 Task: Add a signature Garrett Sanchez containing With appreciation and warm wishes, Garrett Sanchez to email address softage.10@softage.net and add a folder Market expansion
Action: Mouse moved to (96, 99)
Screenshot: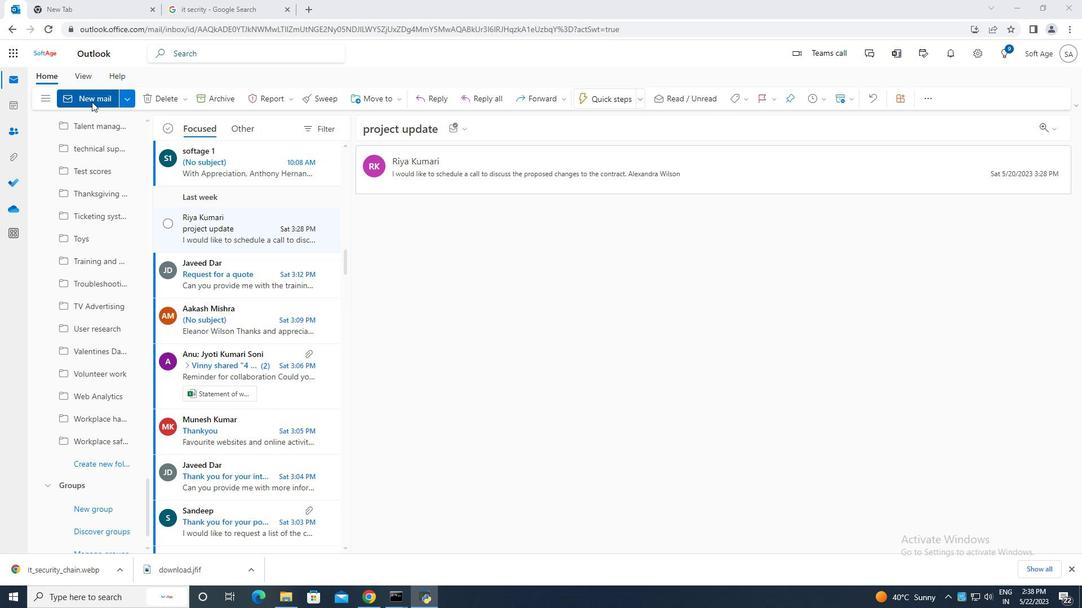 
Action: Mouse pressed left at (96, 99)
Screenshot: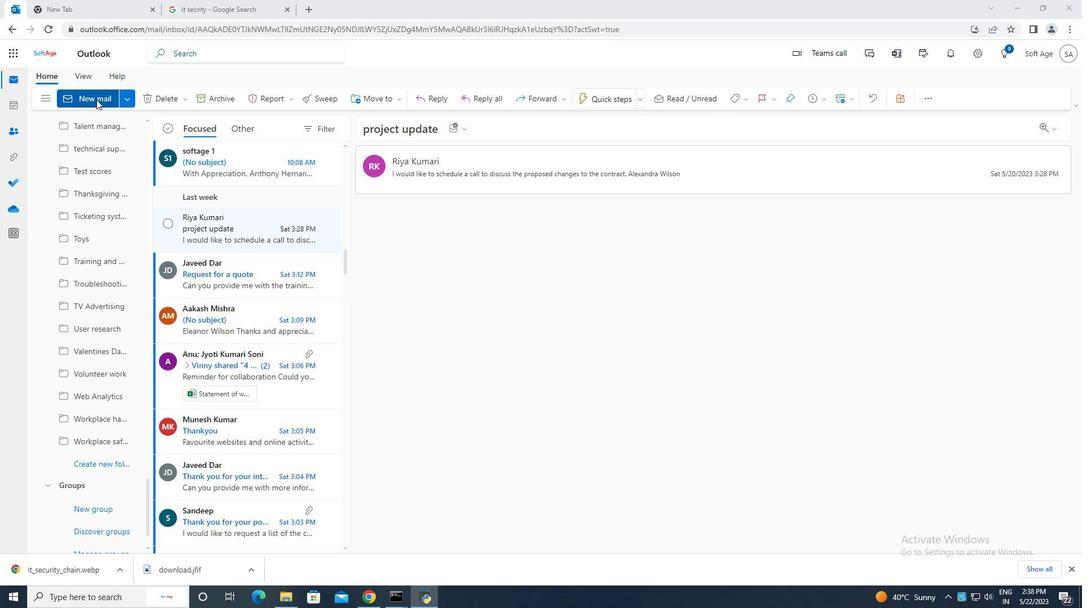 
Action: Mouse moved to (725, 101)
Screenshot: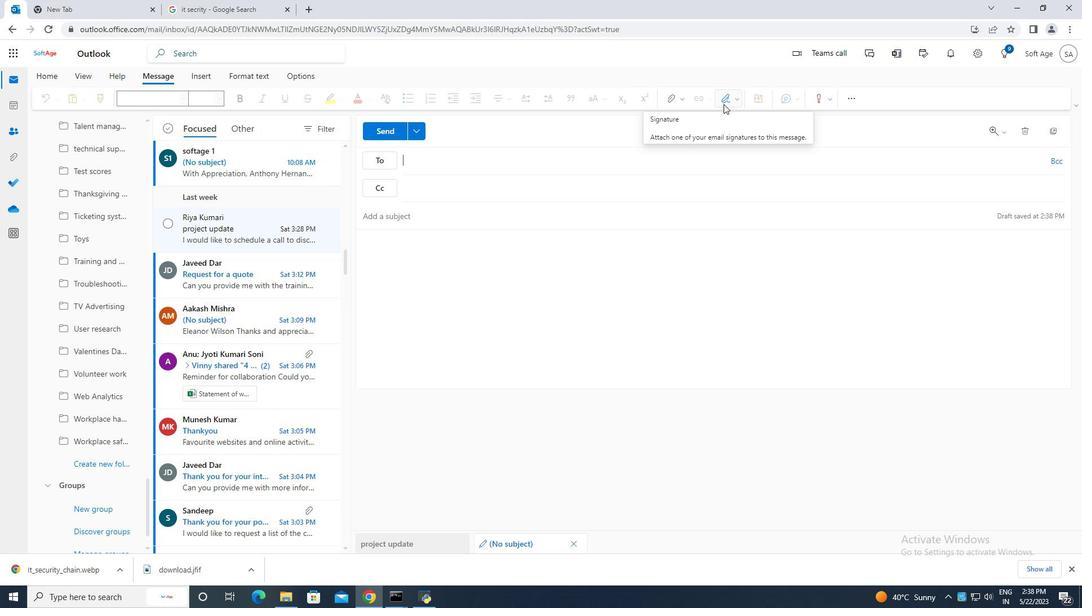 
Action: Mouse pressed left at (725, 101)
Screenshot: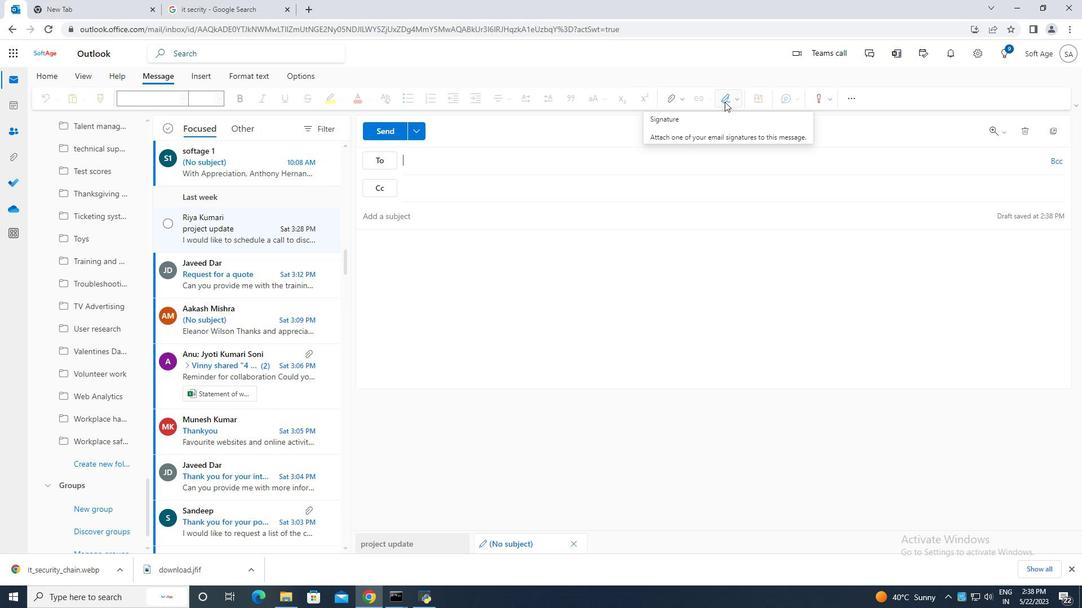 
Action: Mouse moved to (705, 144)
Screenshot: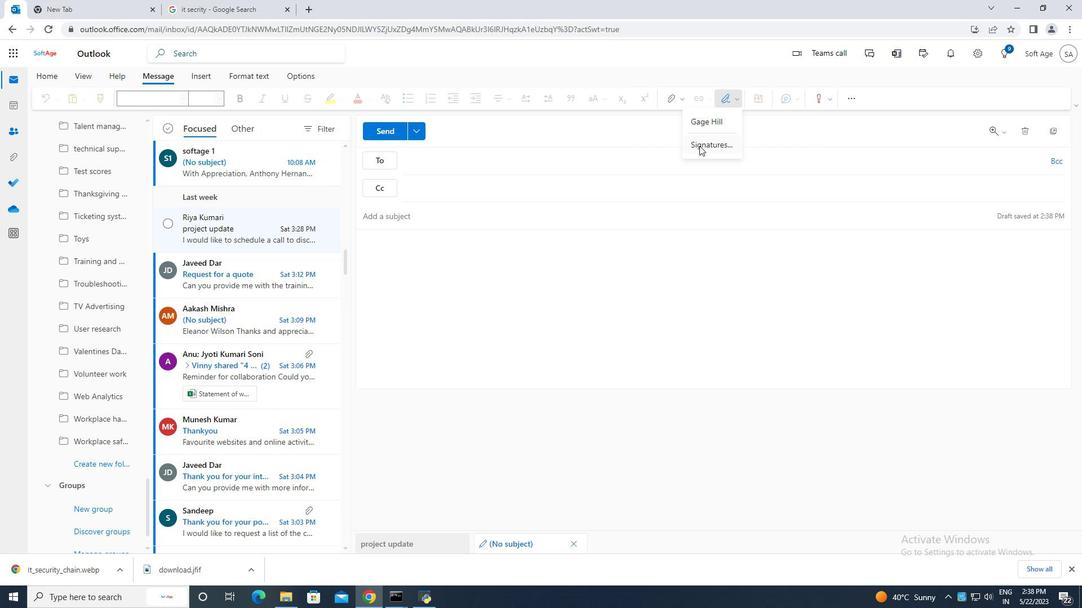 
Action: Mouse pressed left at (705, 144)
Screenshot: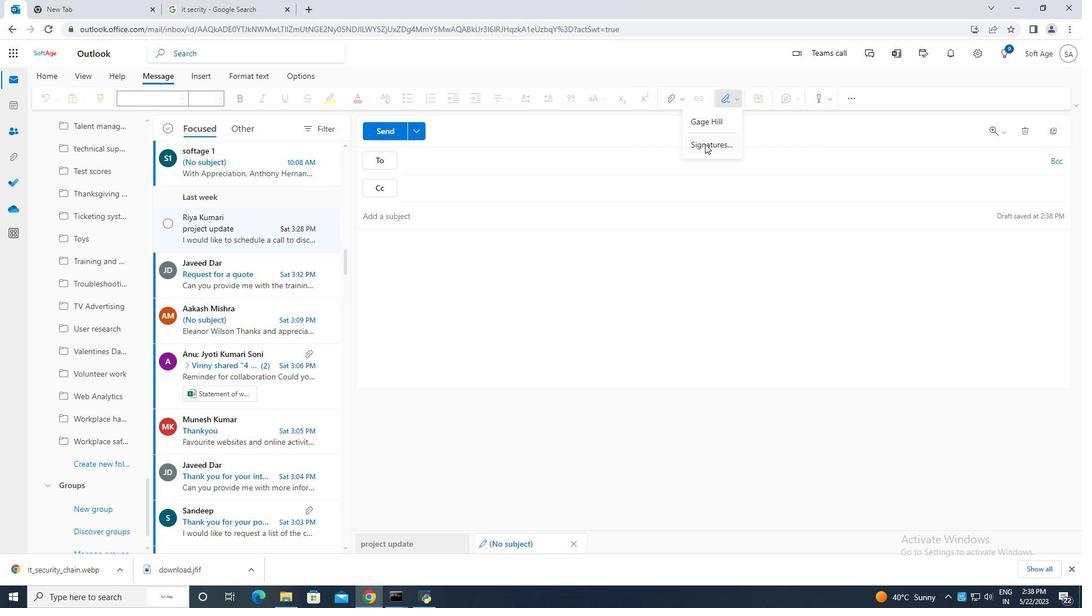 
Action: Mouse moved to (768, 188)
Screenshot: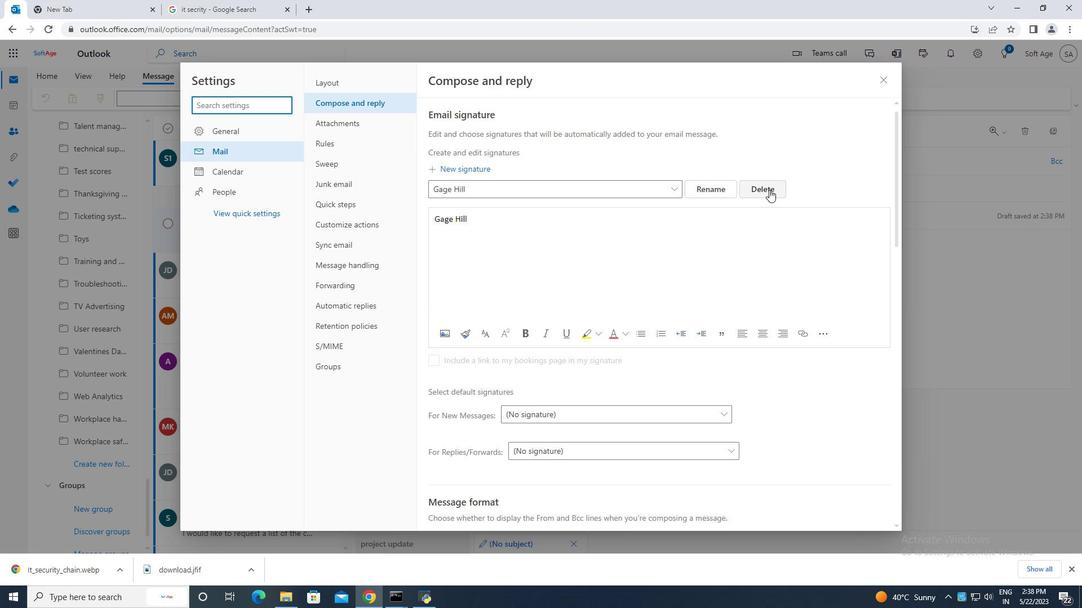 
Action: Mouse pressed left at (768, 188)
Screenshot: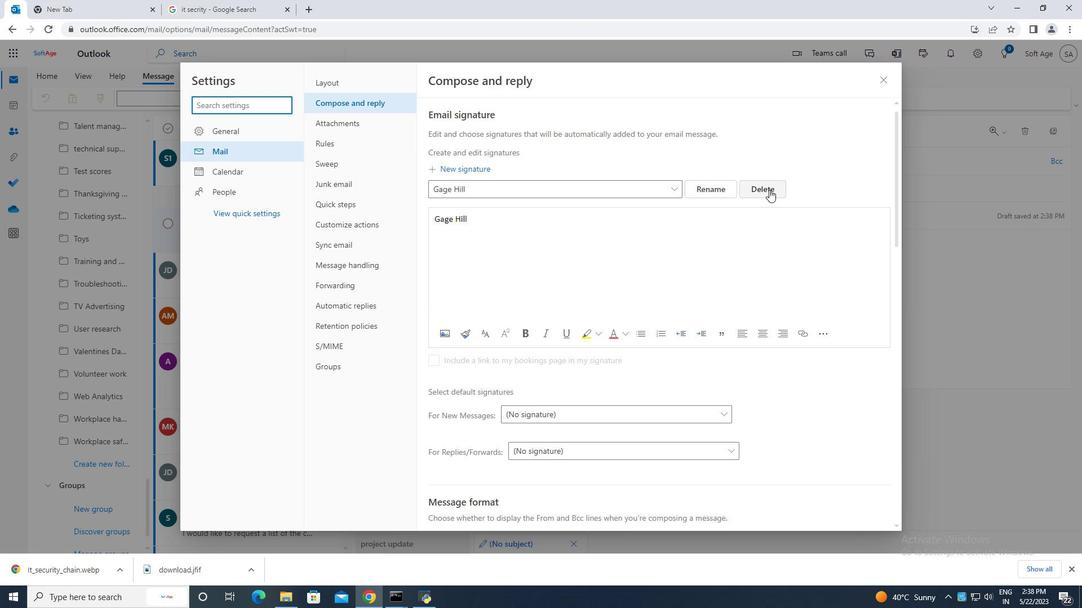 
Action: Mouse moved to (549, 192)
Screenshot: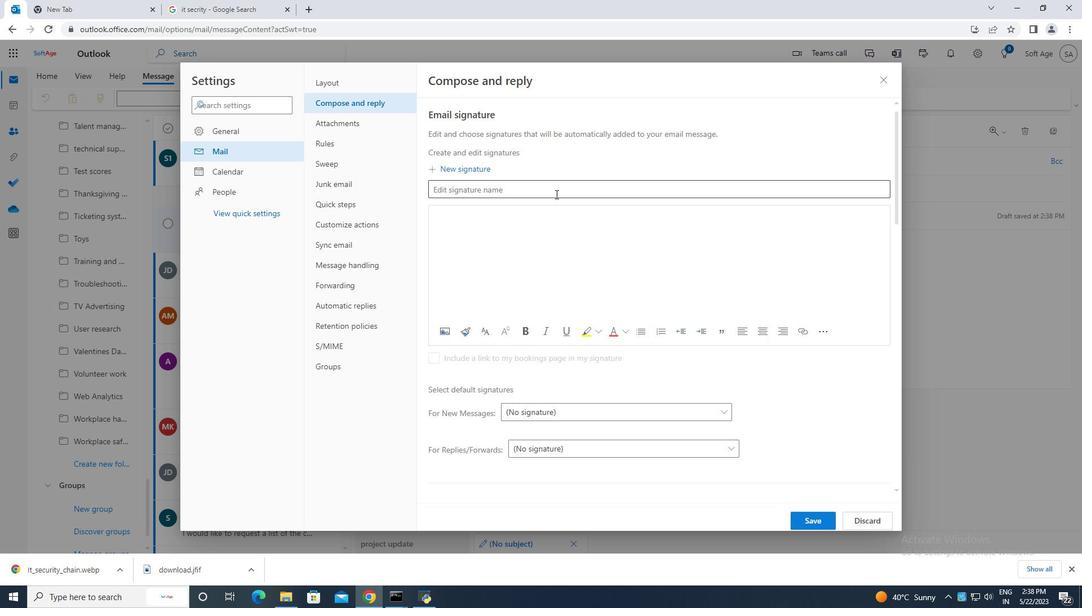 
Action: Mouse pressed left at (549, 192)
Screenshot: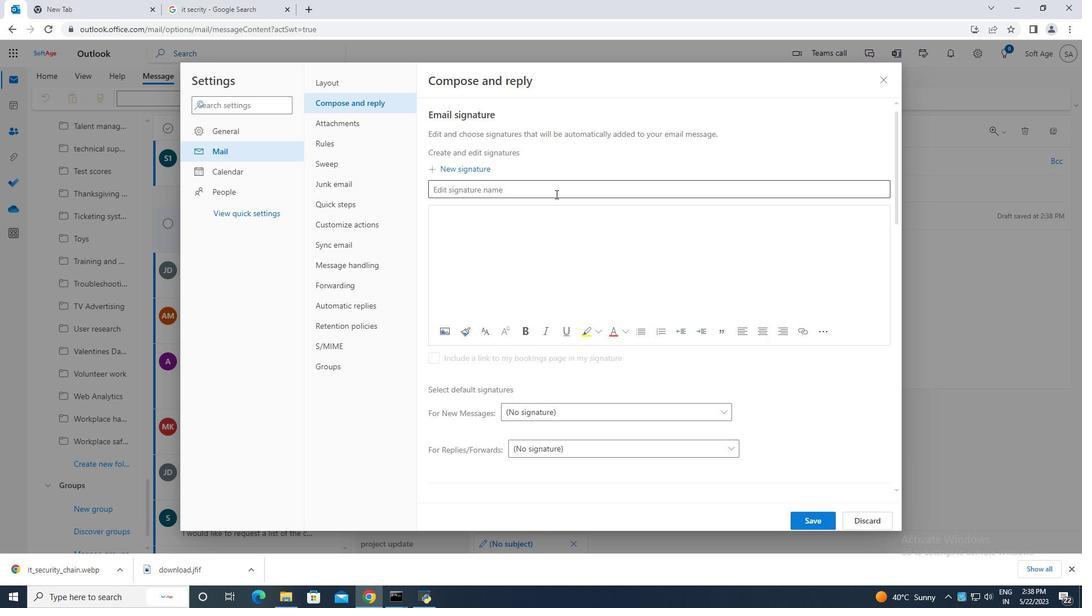 
Action: Mouse moved to (549, 192)
Screenshot: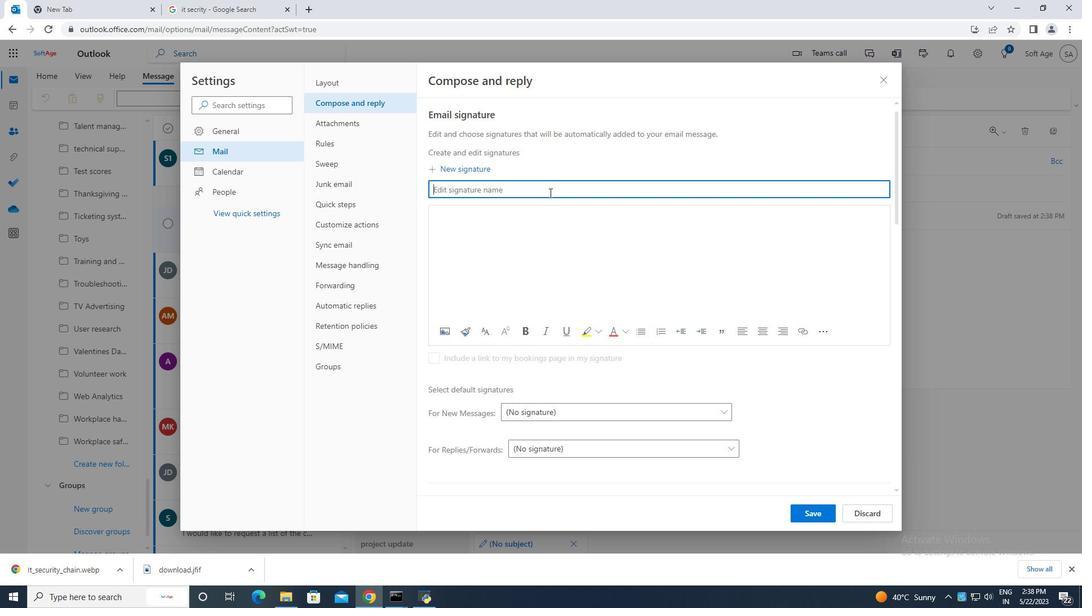 
Action: Key pressed <Key.caps_lock>G<Key.caps_lock>arrett<Key.space><Key.caps_lock>S<Key.caps_lock>anchez
Screenshot: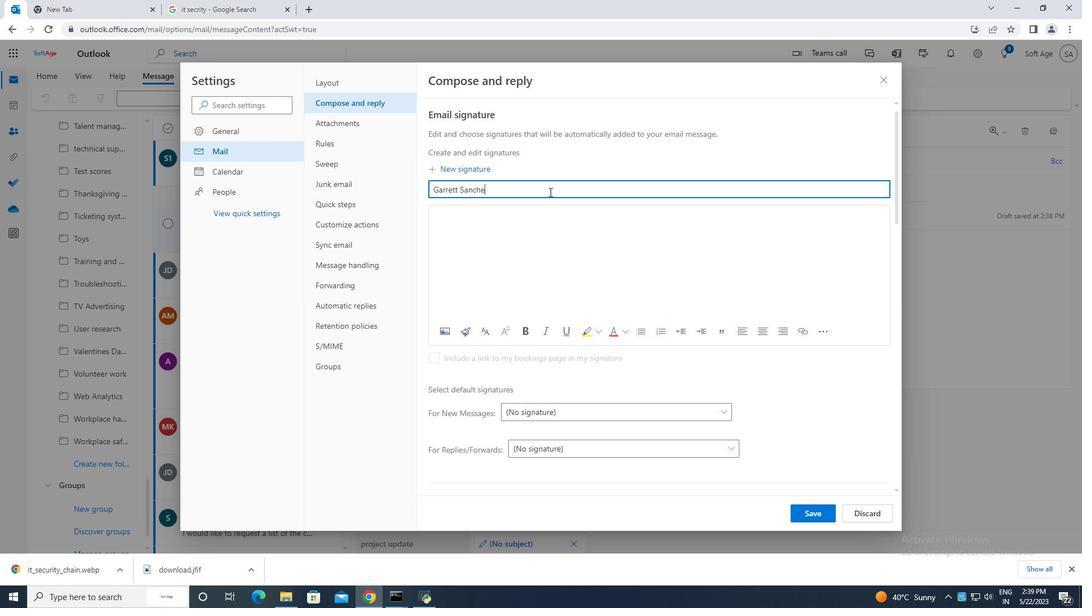 
Action: Mouse moved to (493, 222)
Screenshot: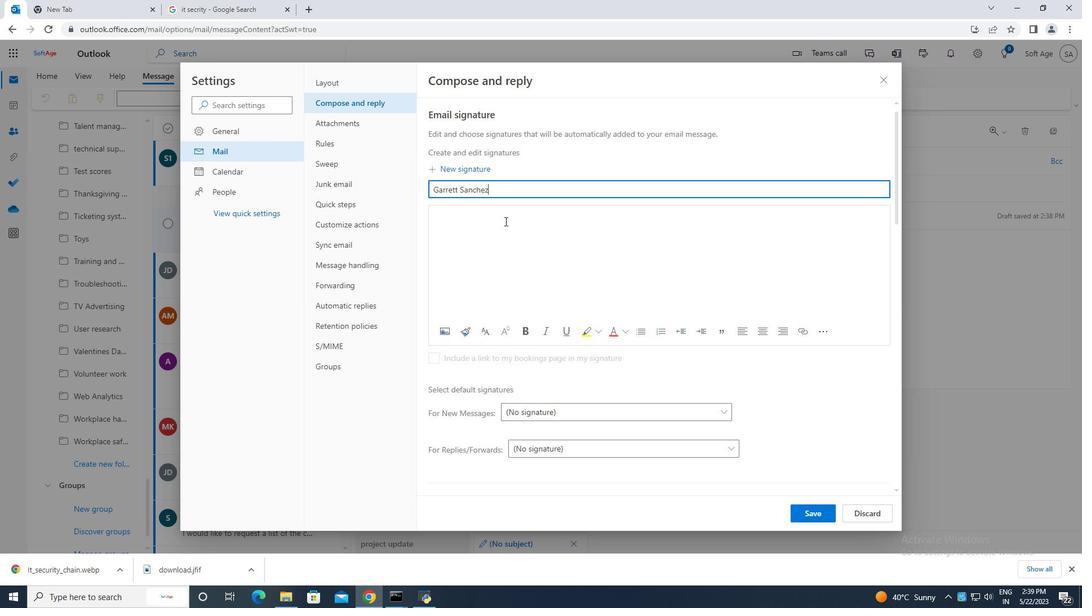 
Action: Mouse pressed left at (493, 222)
Screenshot: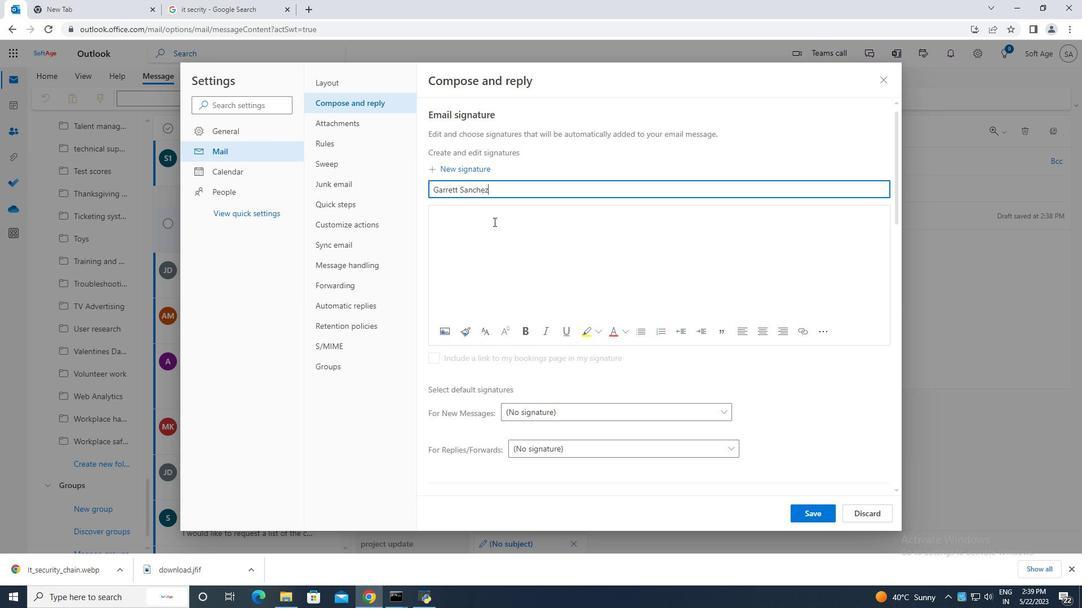 
Action: Key pressed <Key.caps_lock>G<Key.caps_lock>arrett<Key.space><Key.caps_lock>S<Key.caps_lock>nchez
Screenshot: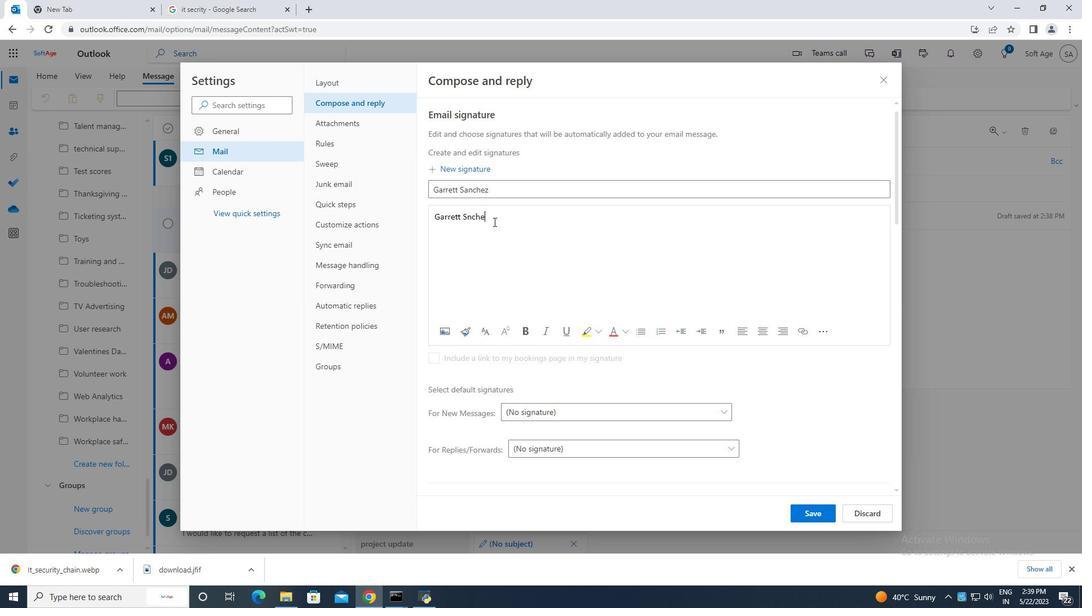 
Action: Mouse moved to (467, 222)
Screenshot: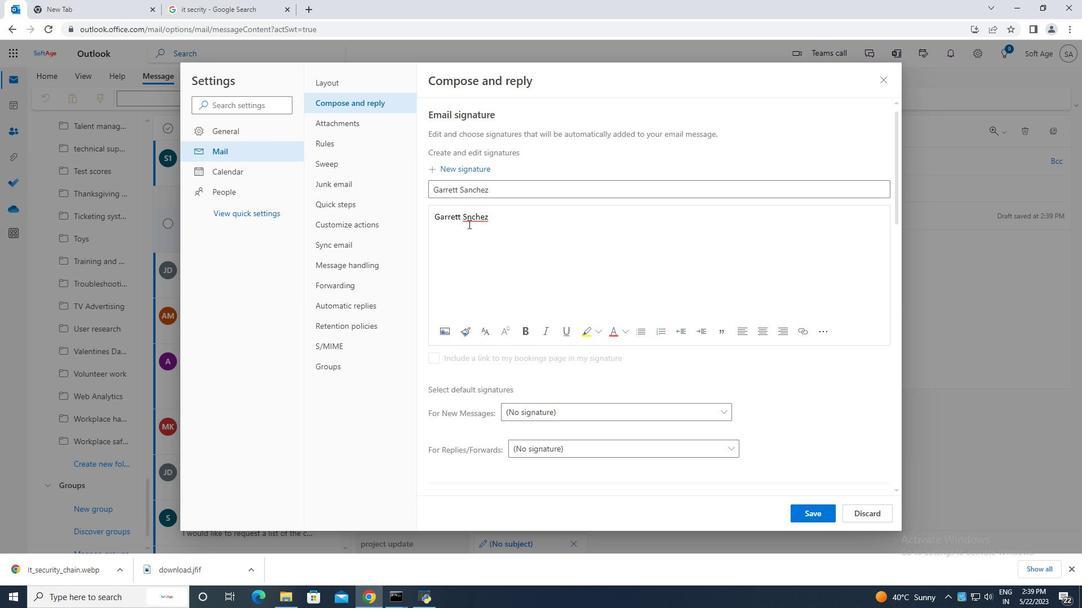 
Action: Mouse pressed left at (467, 222)
Screenshot: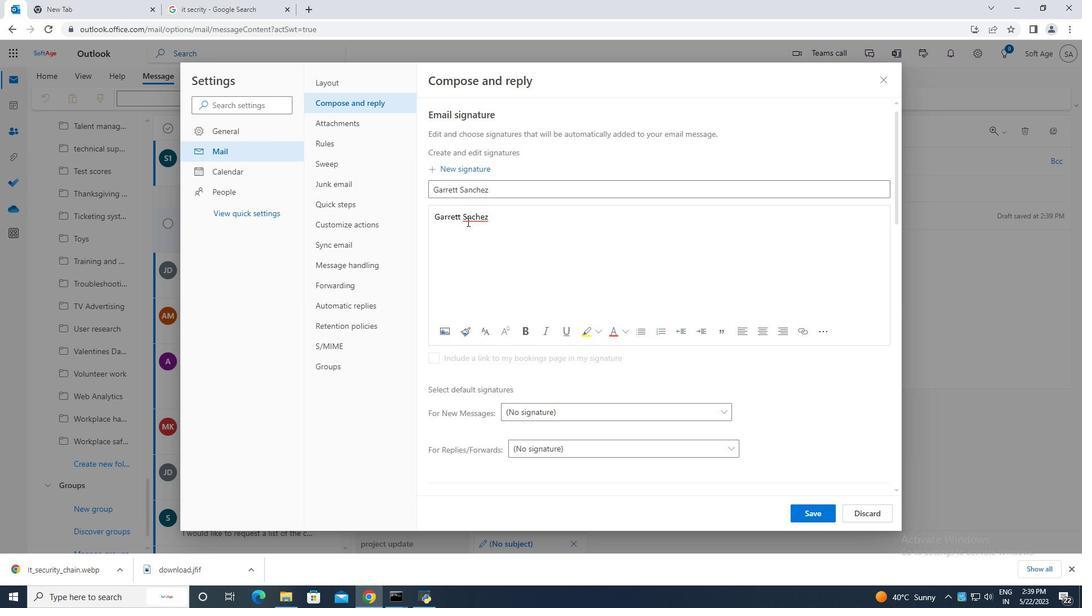 
Action: Mouse moved to (467, 222)
Screenshot: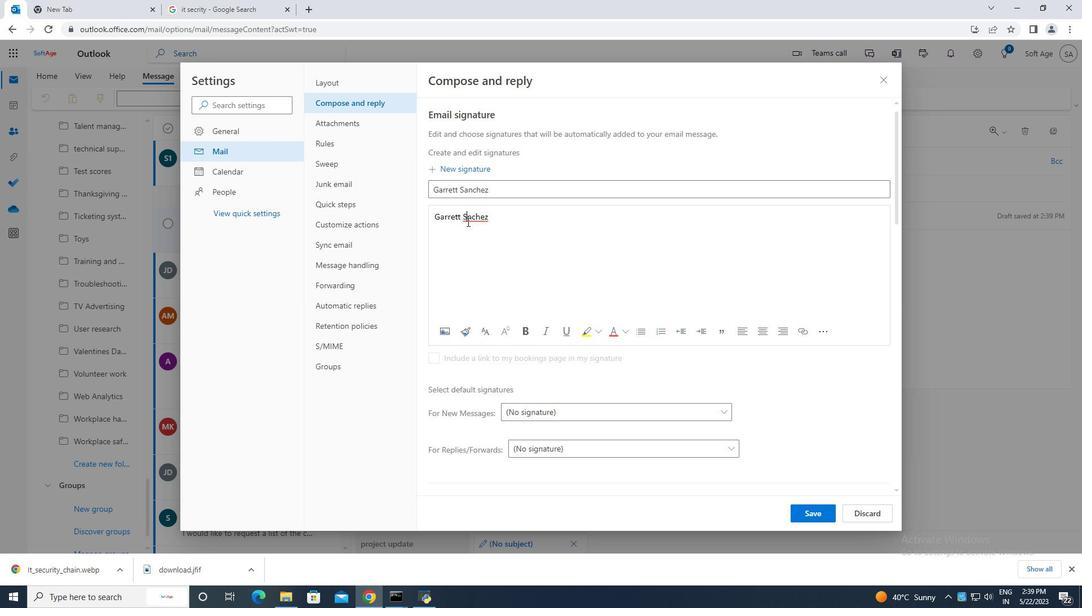 
Action: Key pressed a
Screenshot: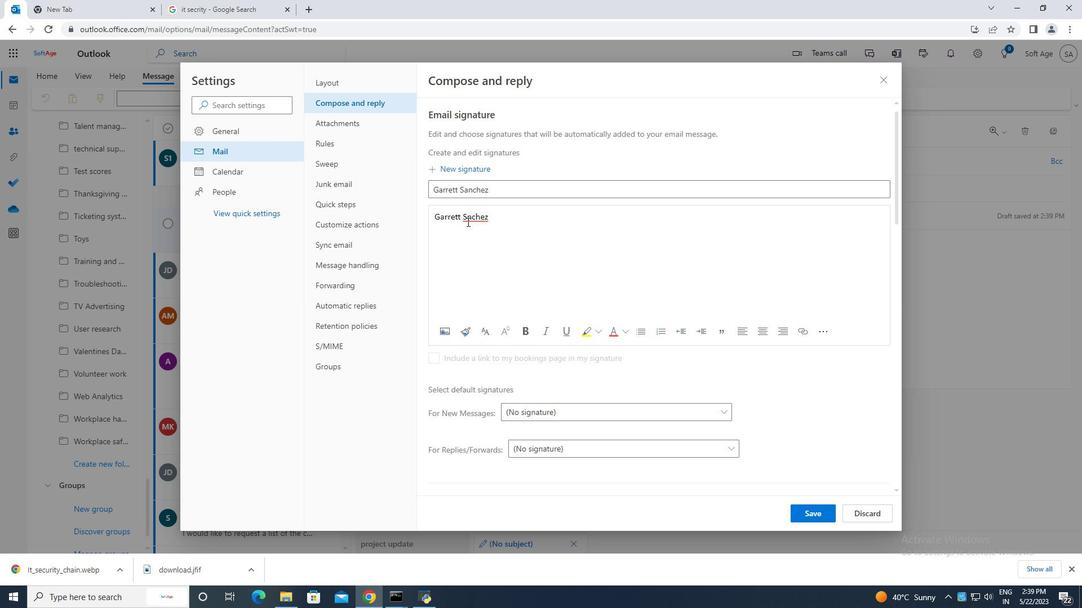 
Action: Mouse moved to (819, 514)
Screenshot: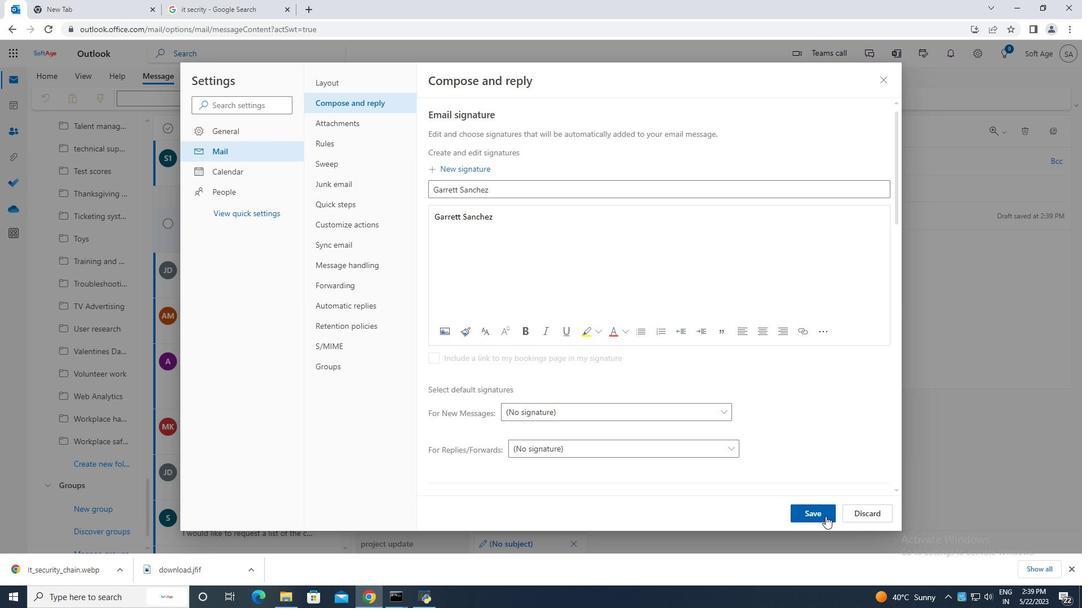 
Action: Mouse pressed left at (819, 514)
Screenshot: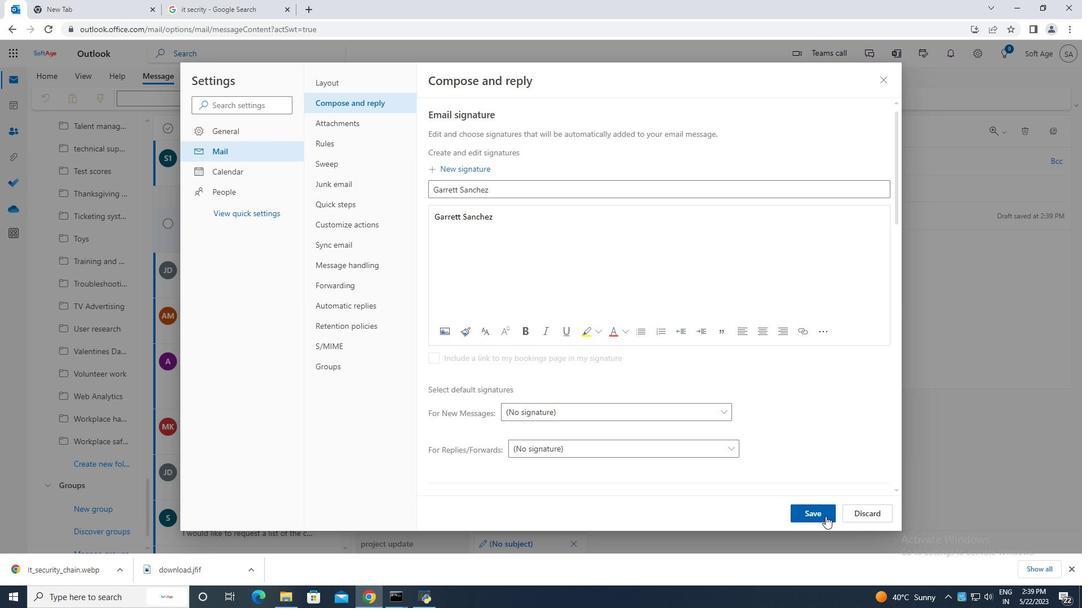 
Action: Mouse moved to (883, 82)
Screenshot: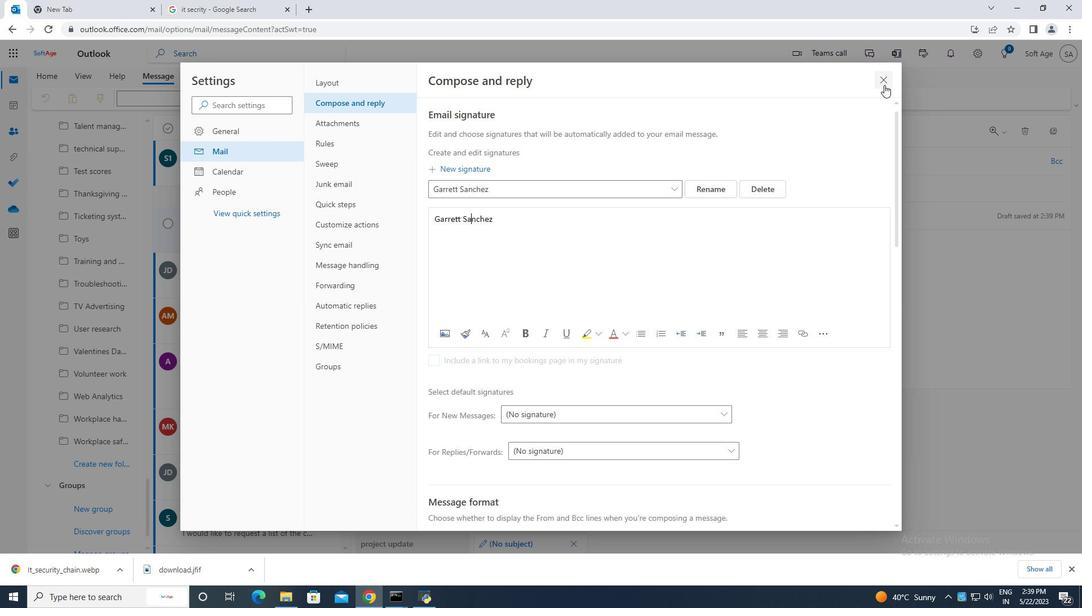 
Action: Mouse pressed left at (883, 82)
Screenshot: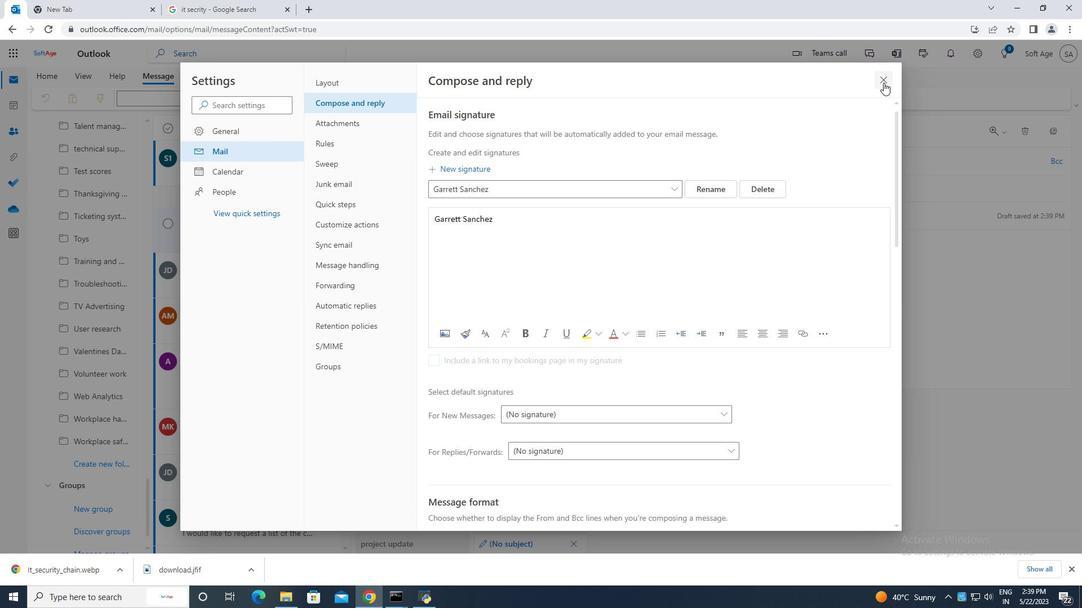 
Action: Mouse moved to (723, 99)
Screenshot: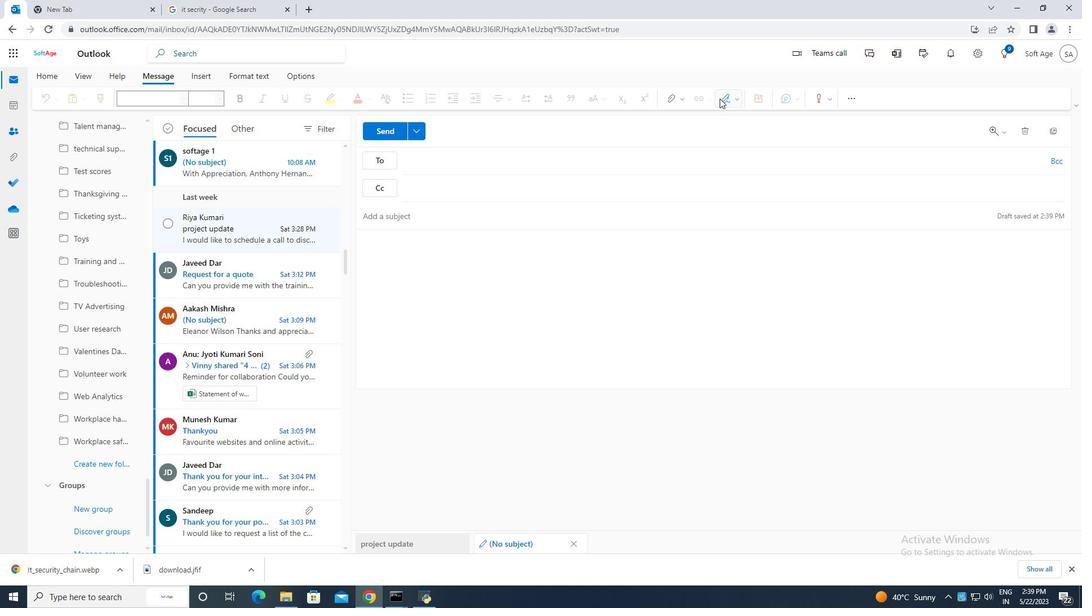 
Action: Mouse pressed left at (723, 99)
Screenshot: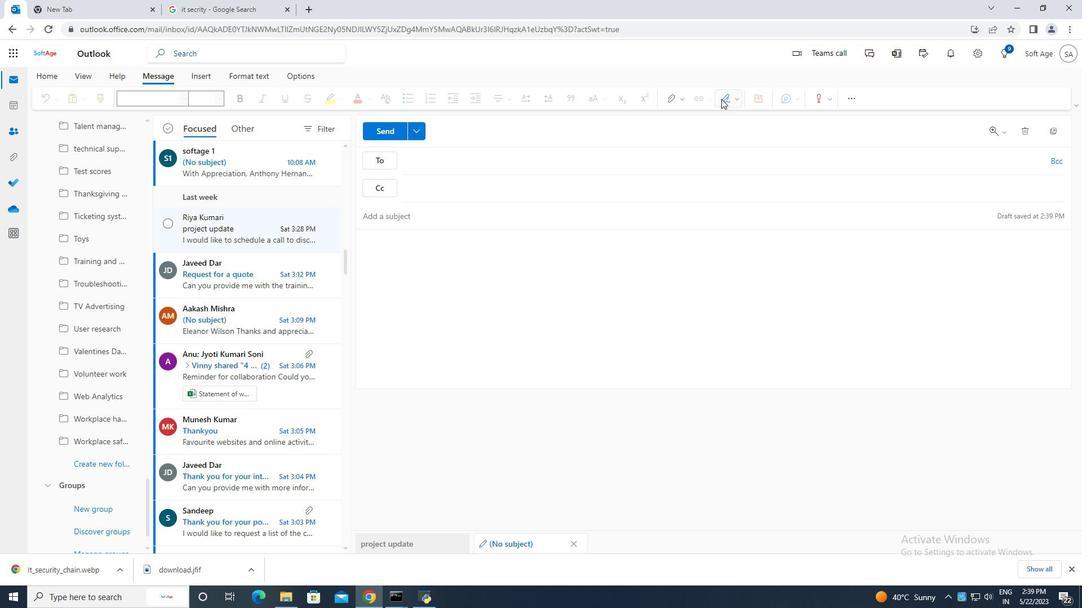 
Action: Mouse moved to (714, 118)
Screenshot: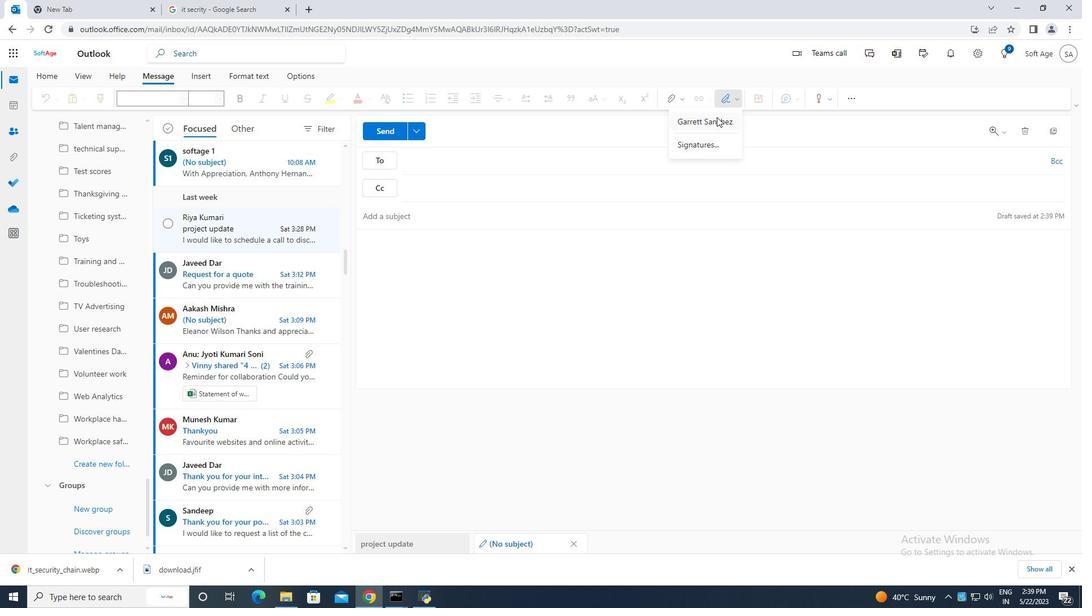 
Action: Mouse pressed left at (714, 118)
Screenshot: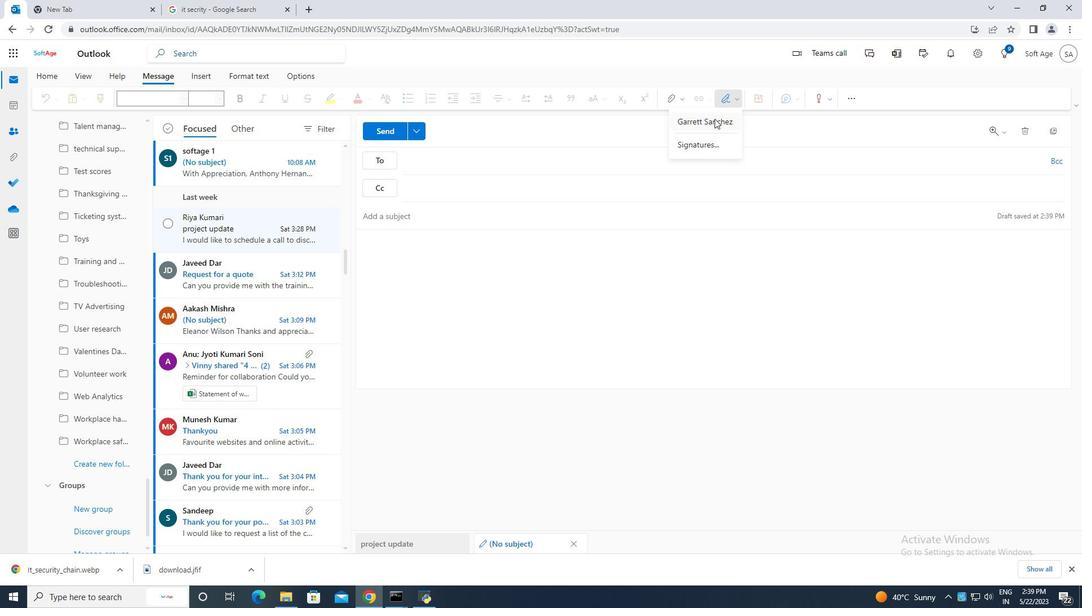
Action: Mouse moved to (401, 239)
Screenshot: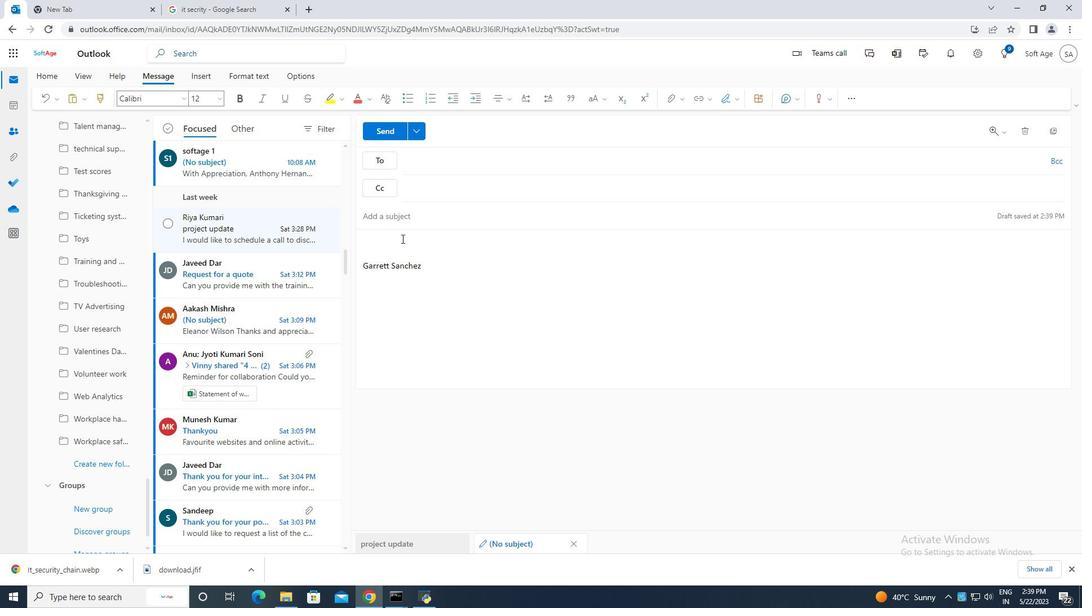 
Action: Key pressed <Key.caps_lock>C<Key.caps_lock>ontaining<Key.space>with<Key.space>appreciation<Key.space>w<Key.backspace>and<Key.space>warm<Key.space>wishes,
Screenshot: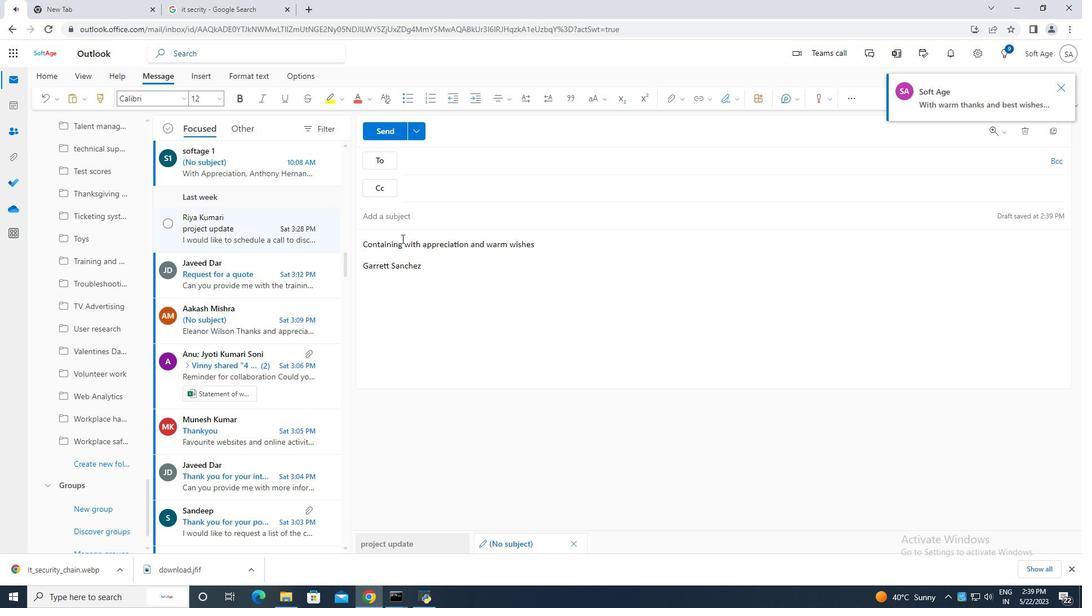 
Action: Mouse moved to (546, 165)
Screenshot: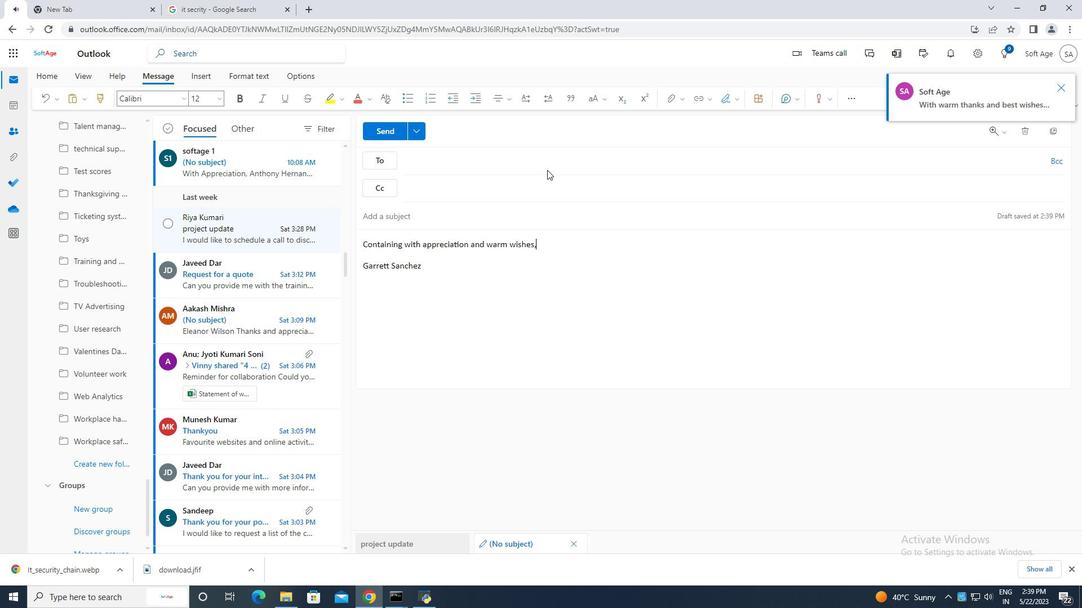 
Action: Mouse pressed left at (546, 165)
Screenshot: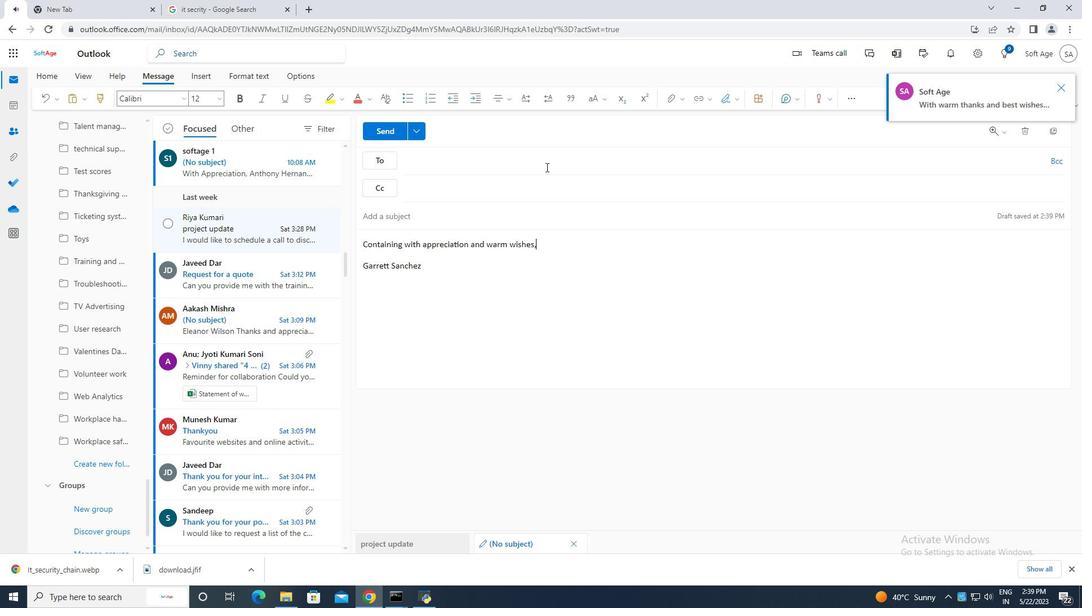 
Action: Mouse moved to (546, 165)
Screenshot: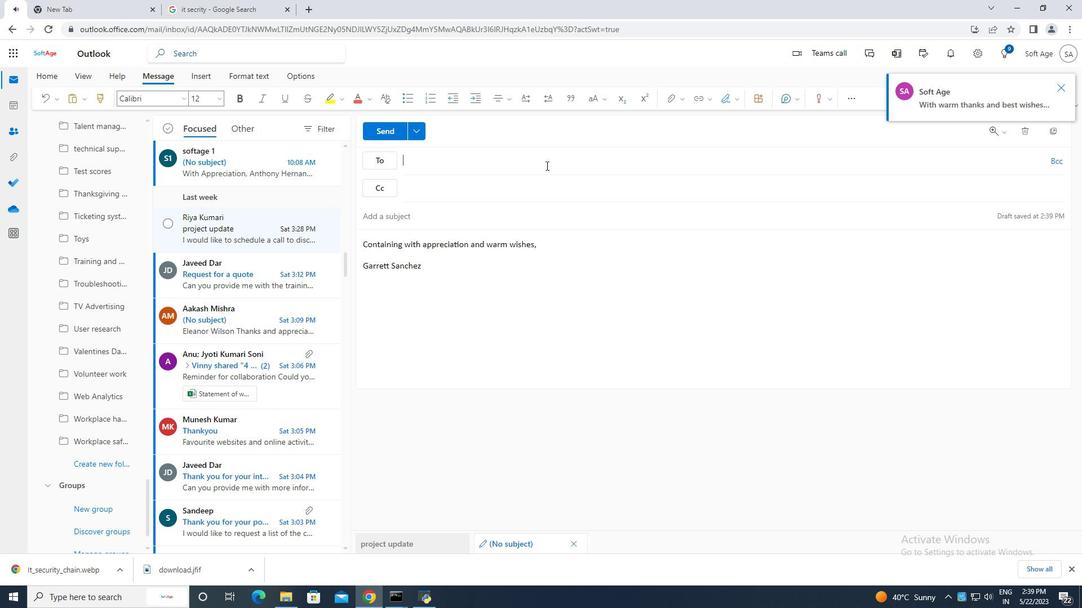 
Action: Key pressed soaftage.10
Screenshot: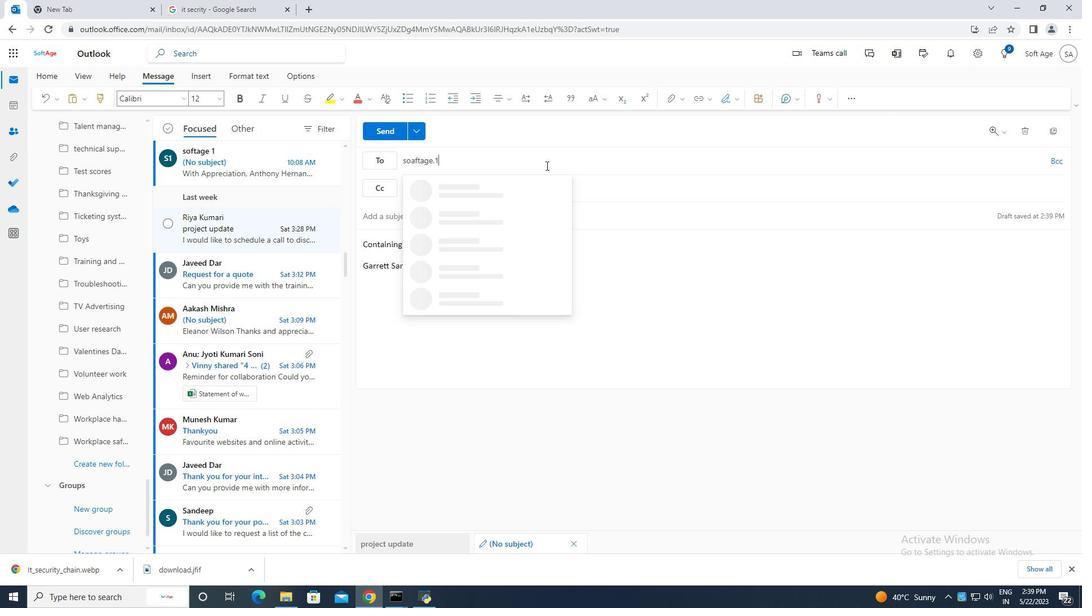 
Action: Mouse moved to (532, 186)
Screenshot: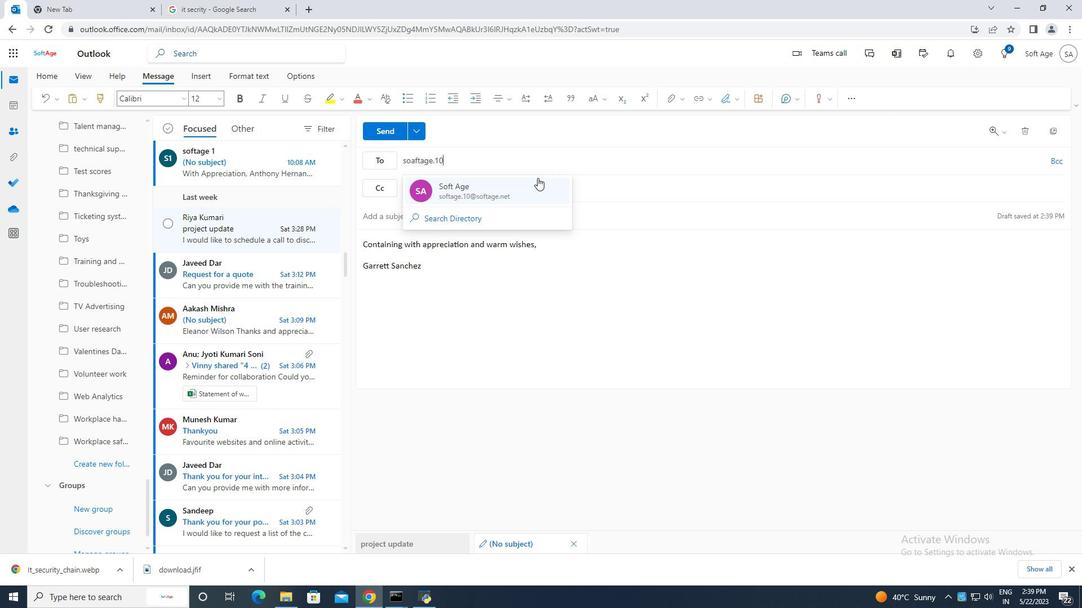 
Action: Mouse pressed left at (532, 186)
Screenshot: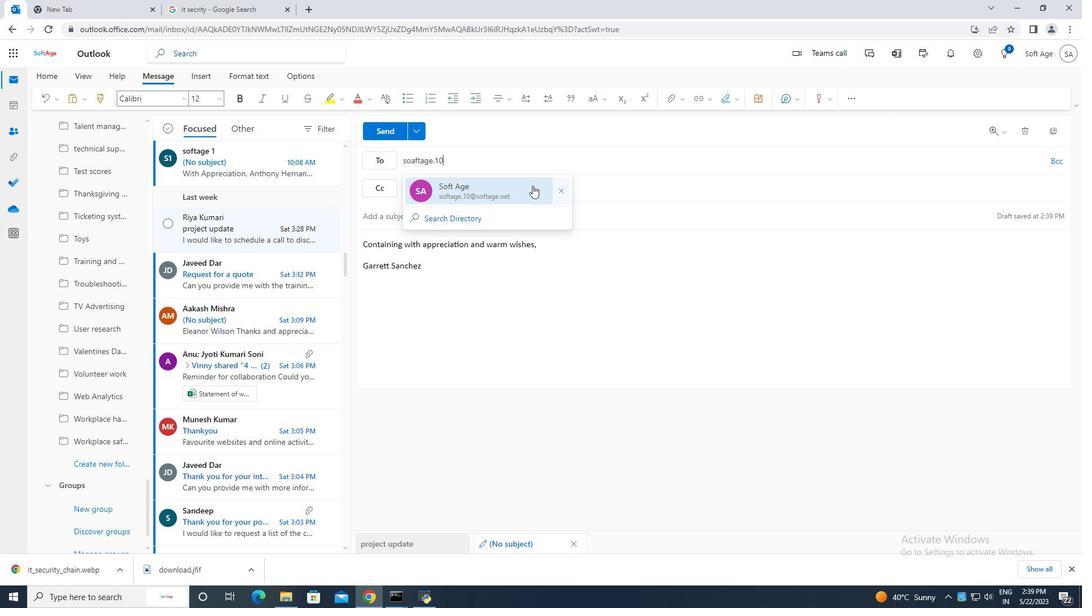 
Action: Mouse moved to (122, 464)
Screenshot: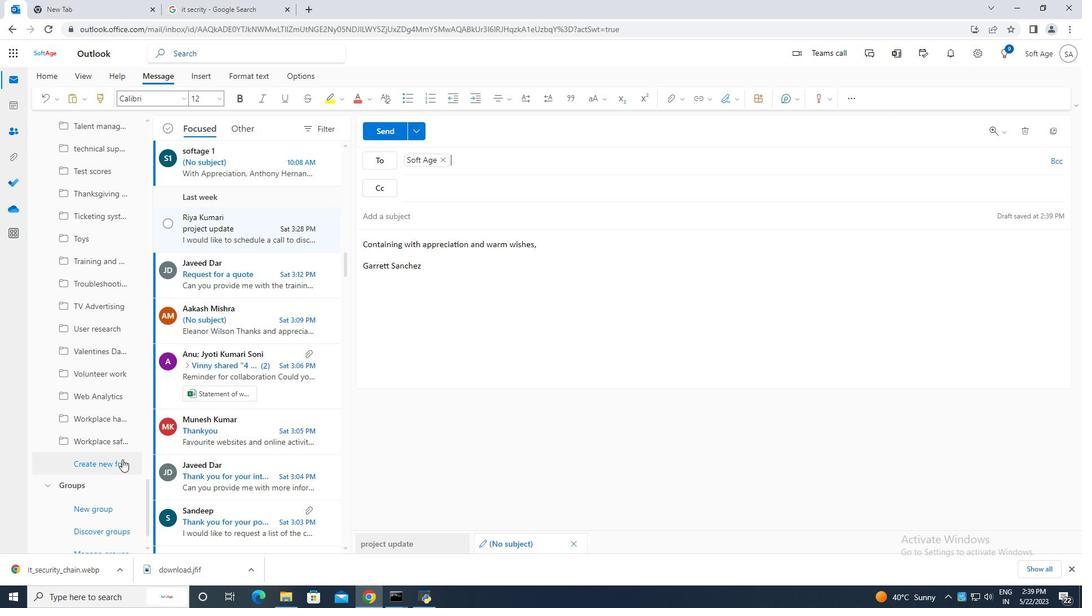
Action: Mouse pressed left at (122, 464)
Screenshot: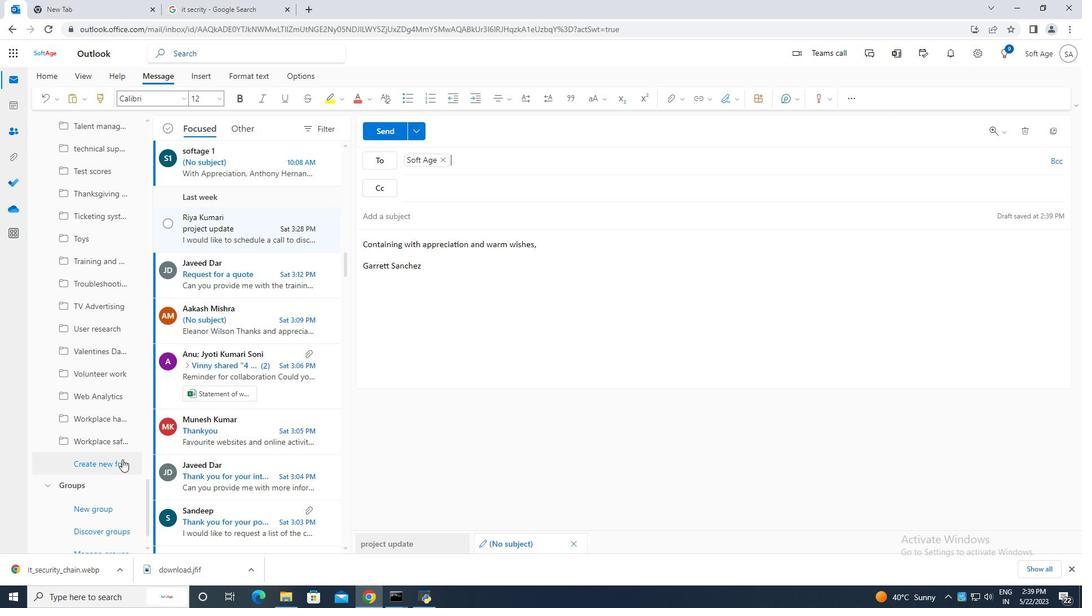 
Action: Mouse moved to (96, 464)
Screenshot: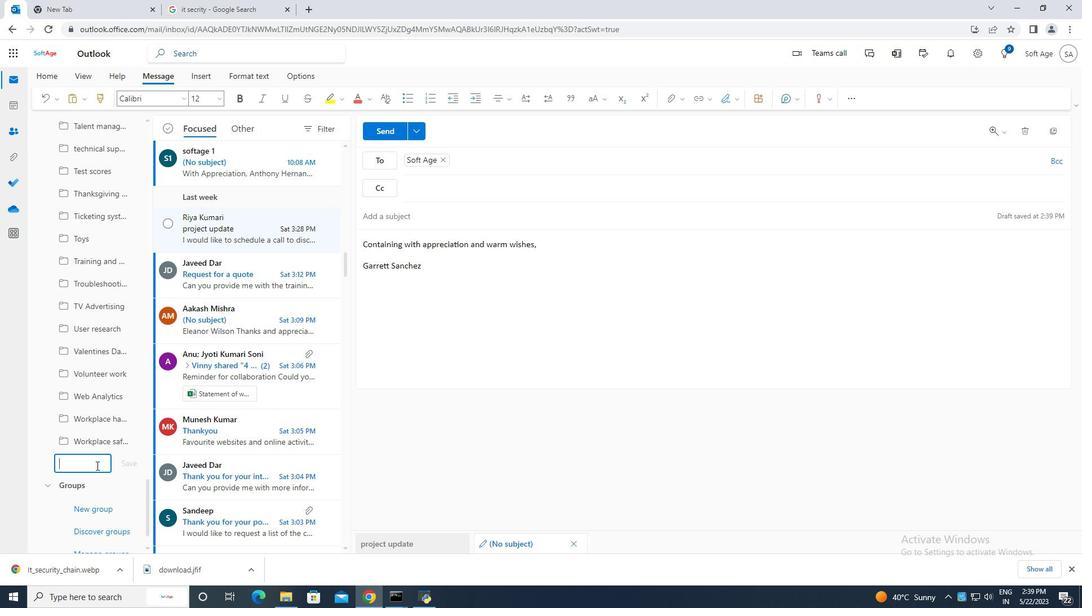 
Action: Mouse pressed left at (96, 464)
Screenshot: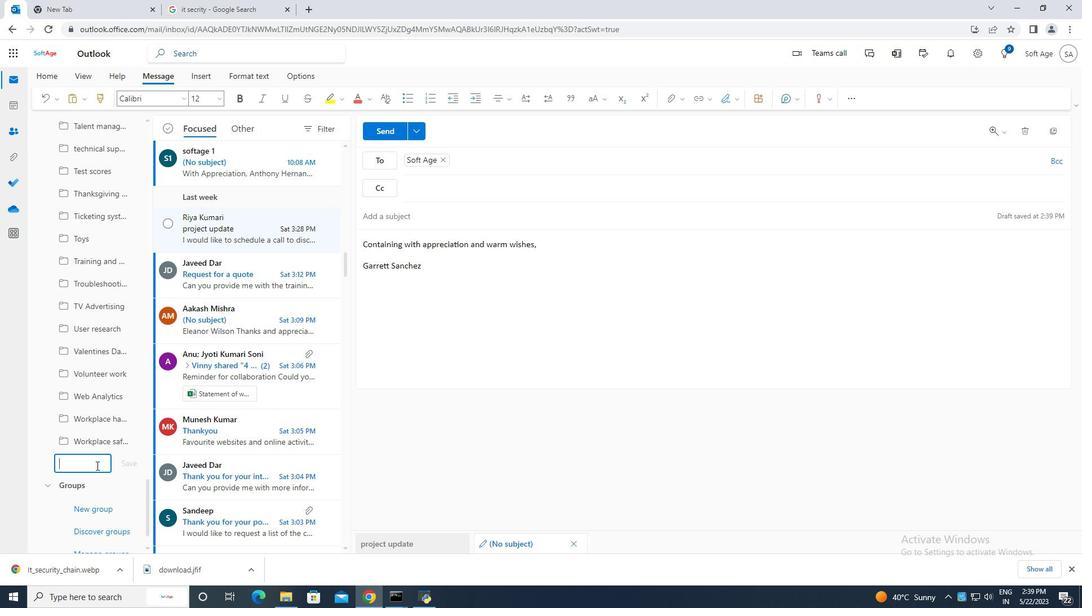 
Action: Mouse moved to (146, 608)
Screenshot: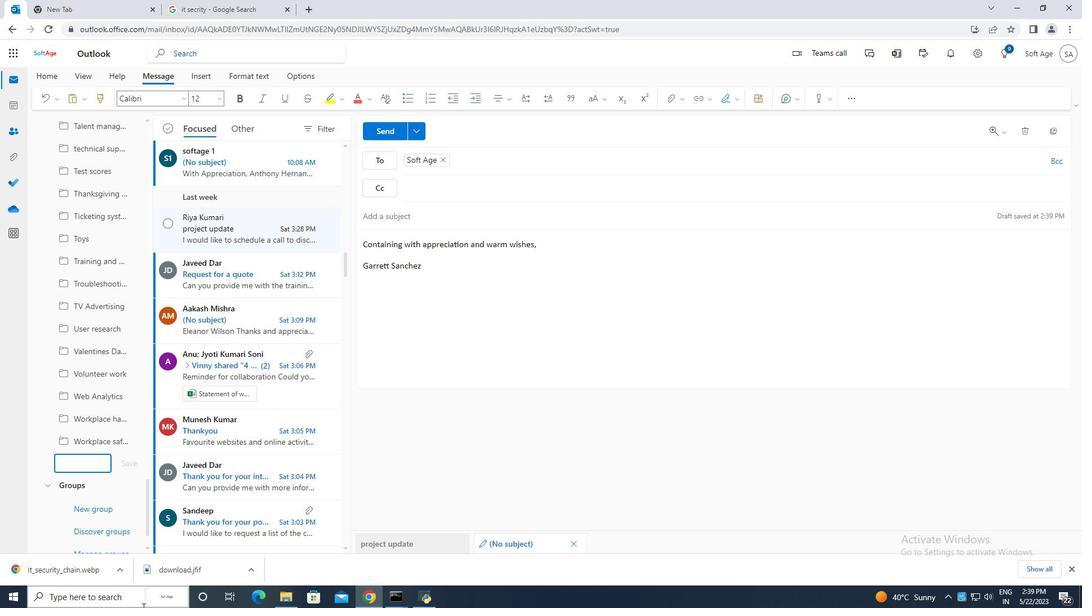 
Action: Key pressed <Key.caps_lock>
Screenshot: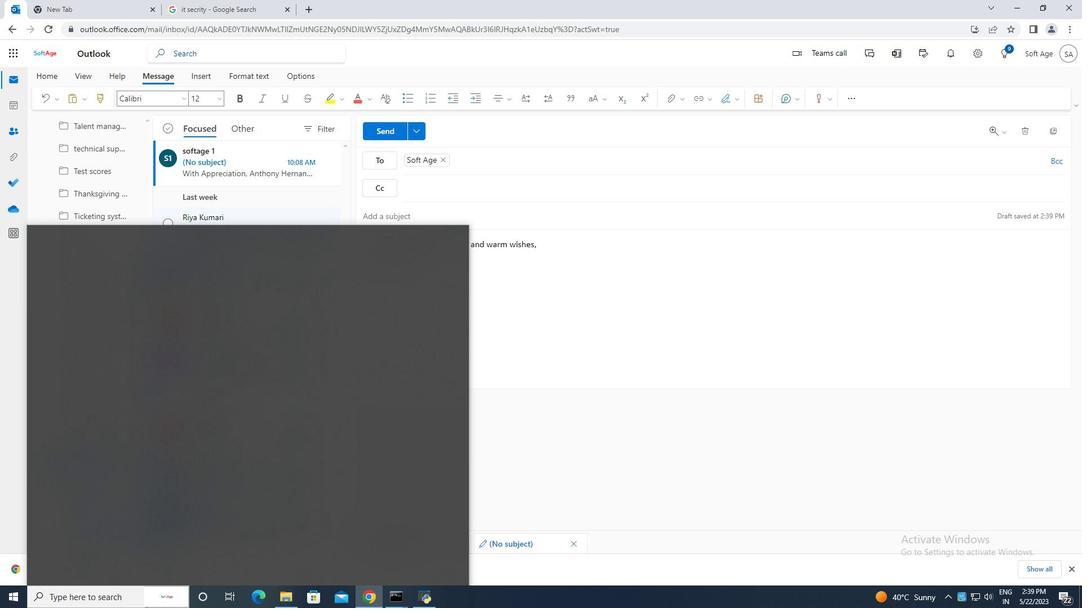
Action: Mouse moved to (452, 267)
Screenshot: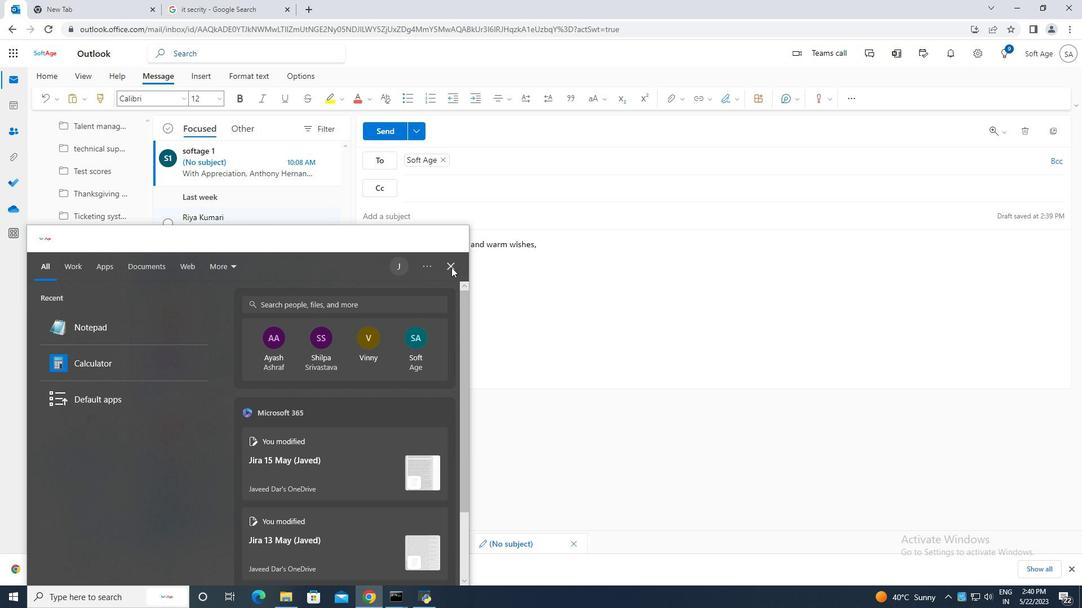 
Action: Mouse pressed left at (452, 267)
Screenshot: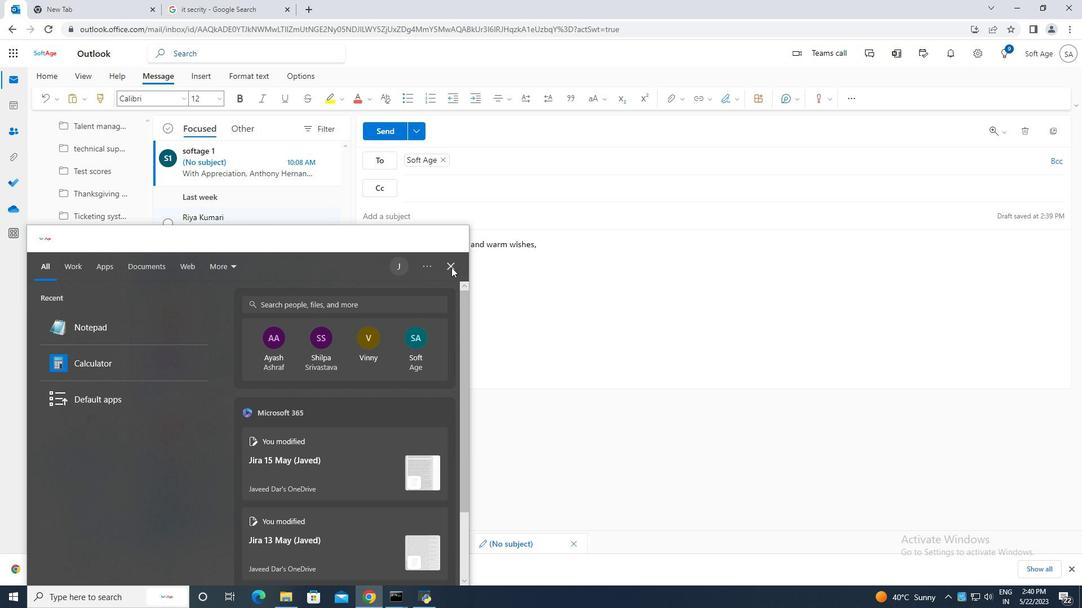 
Action: Mouse moved to (91, 464)
Screenshot: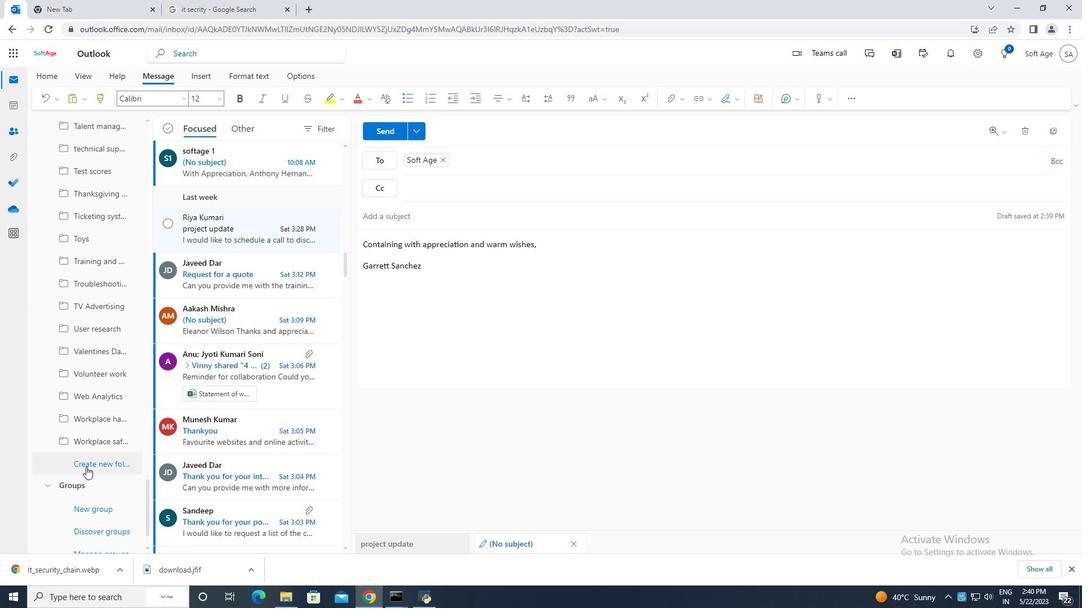 
Action: Mouse pressed left at (91, 464)
Screenshot: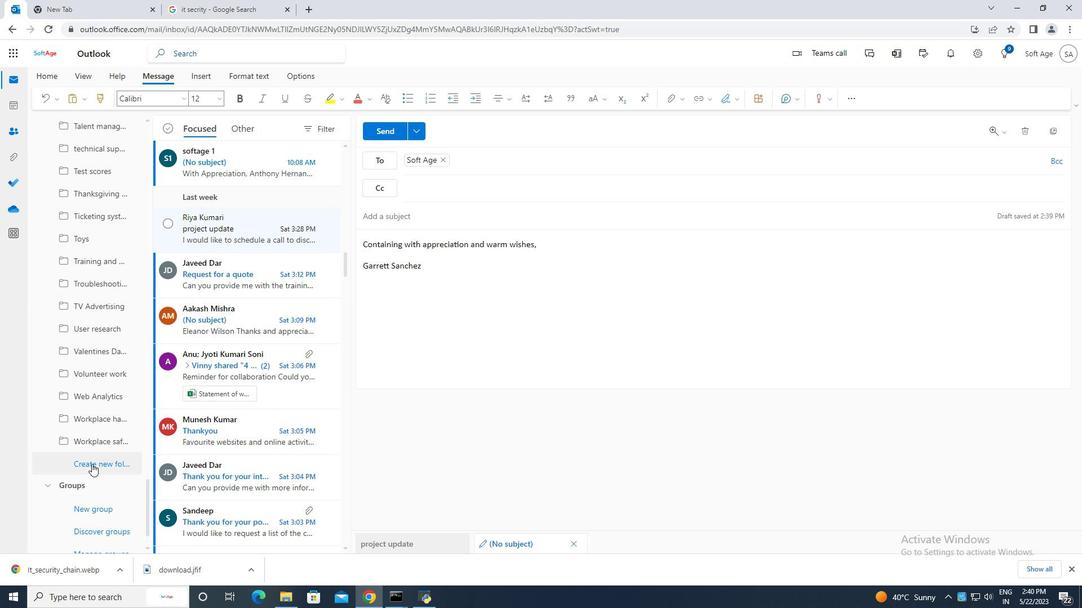 
Action: Mouse moved to (91, 464)
Screenshot: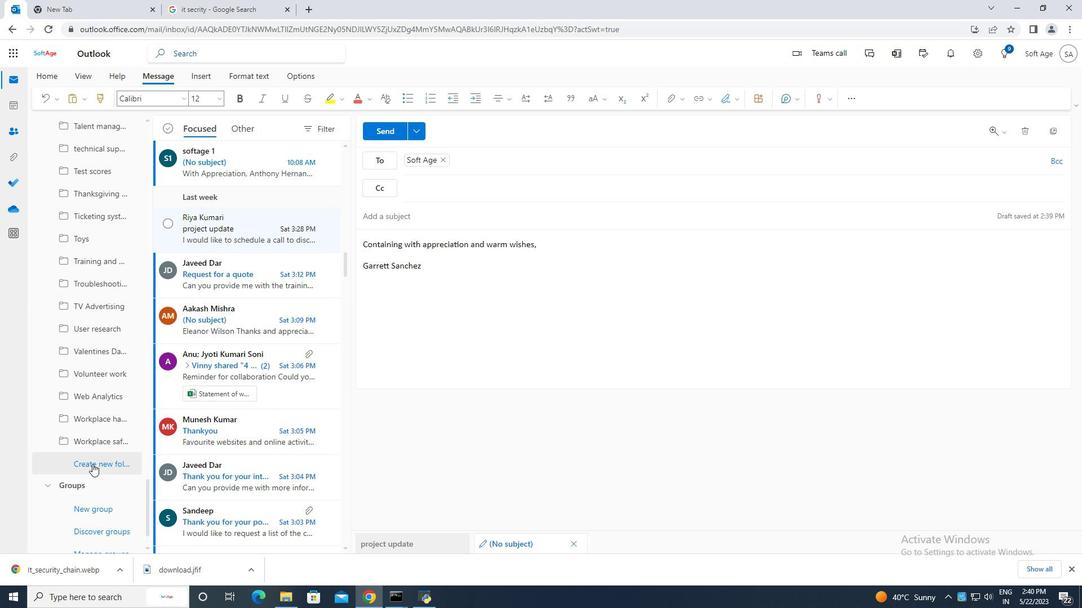 
Action: Key pressed <Key.caps_lock><Key.caps_lock>M<Key.caps_lock>arket<Key.space>expansion
Screenshot: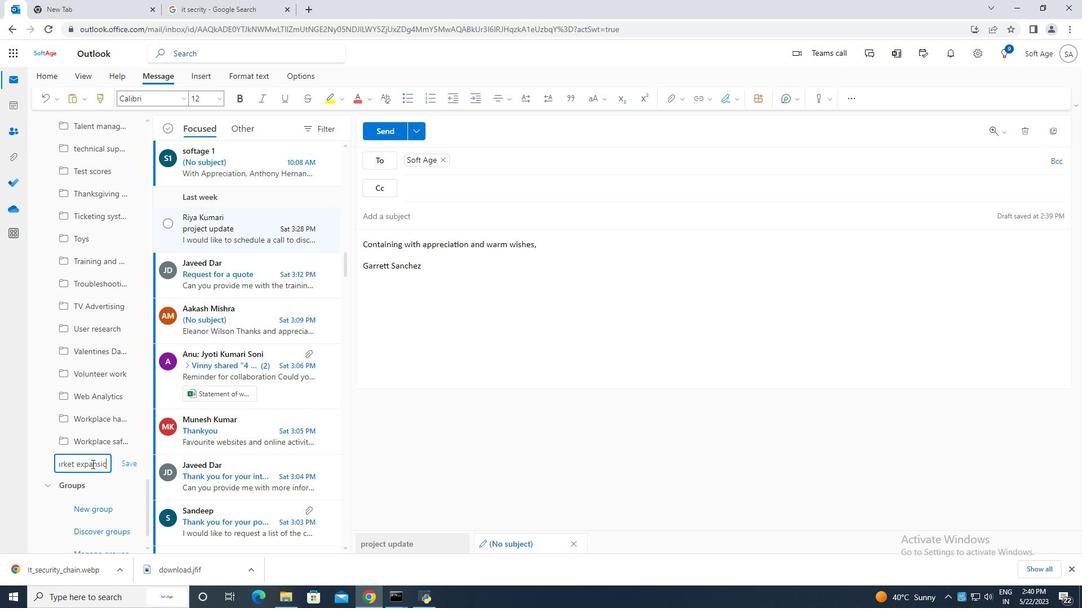 
Action: Mouse moved to (128, 463)
Screenshot: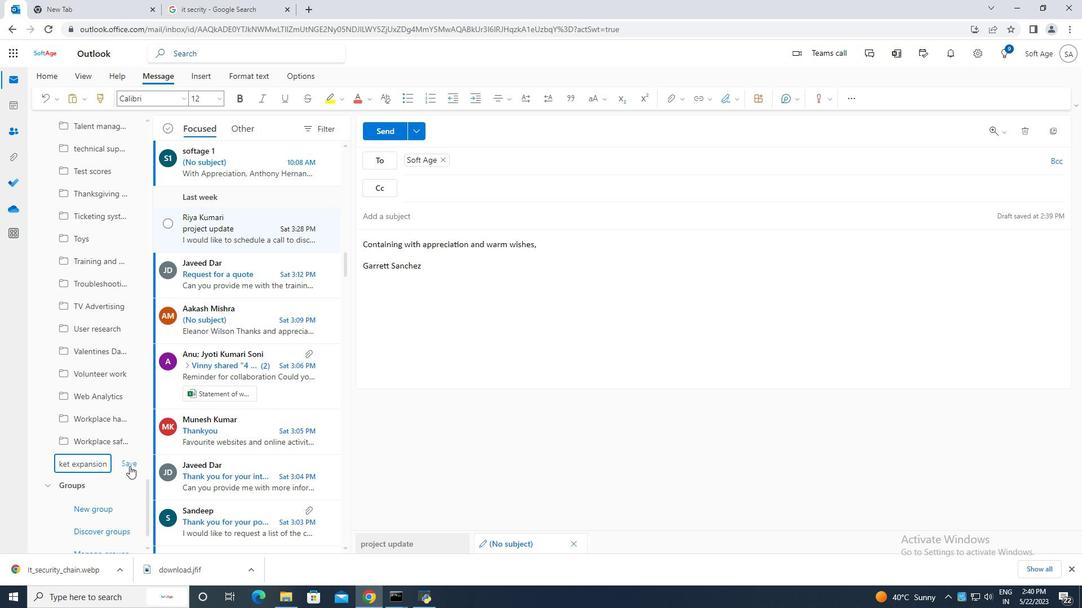 
Action: Mouse pressed left at (128, 463)
Screenshot: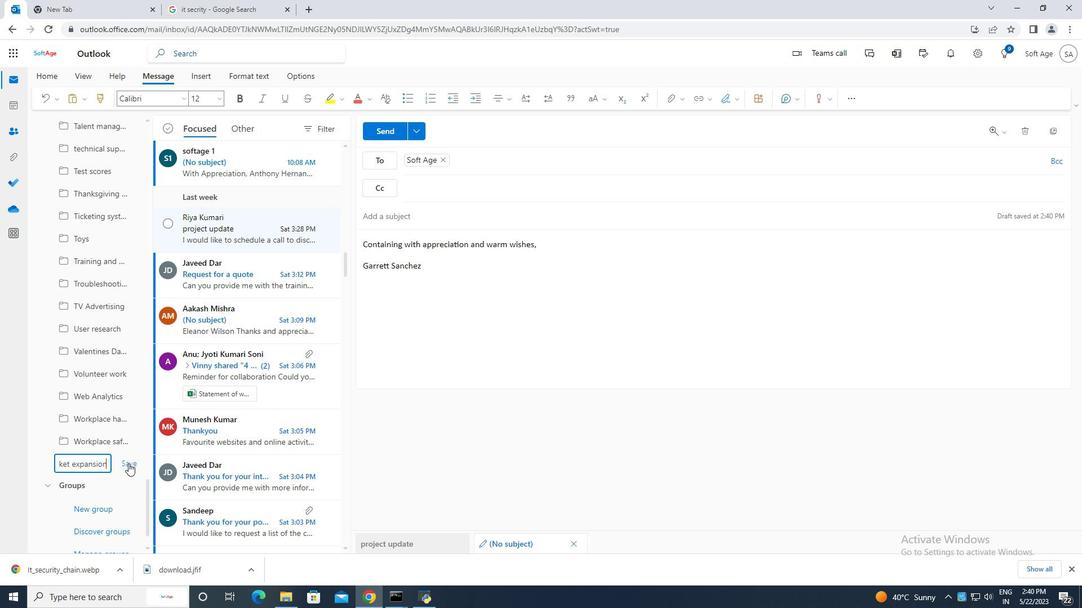 
Action: Mouse moved to (386, 134)
Screenshot: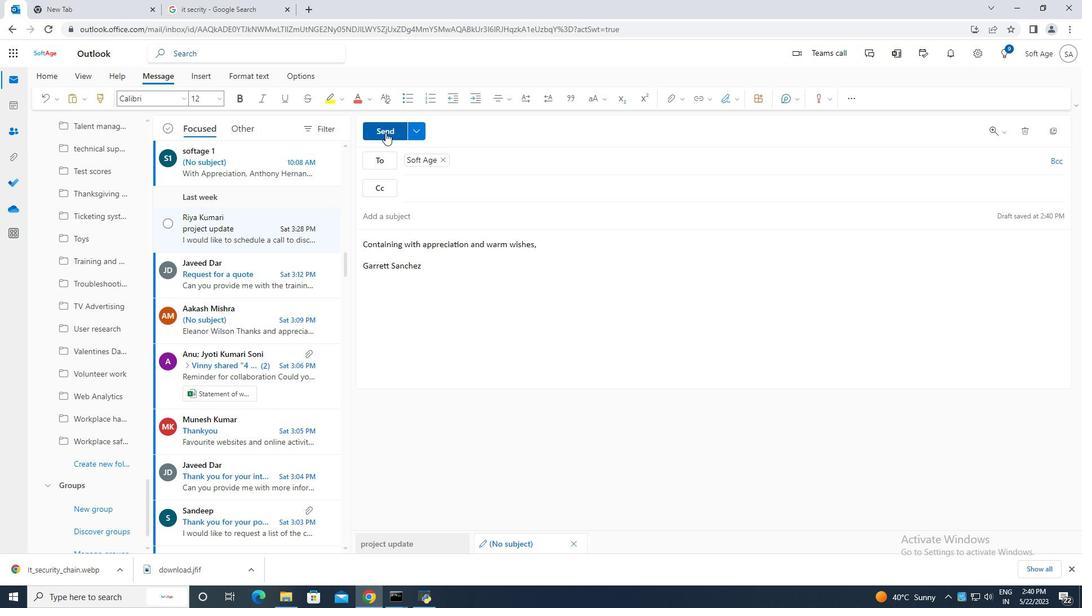 
Action: Mouse pressed left at (386, 134)
Screenshot: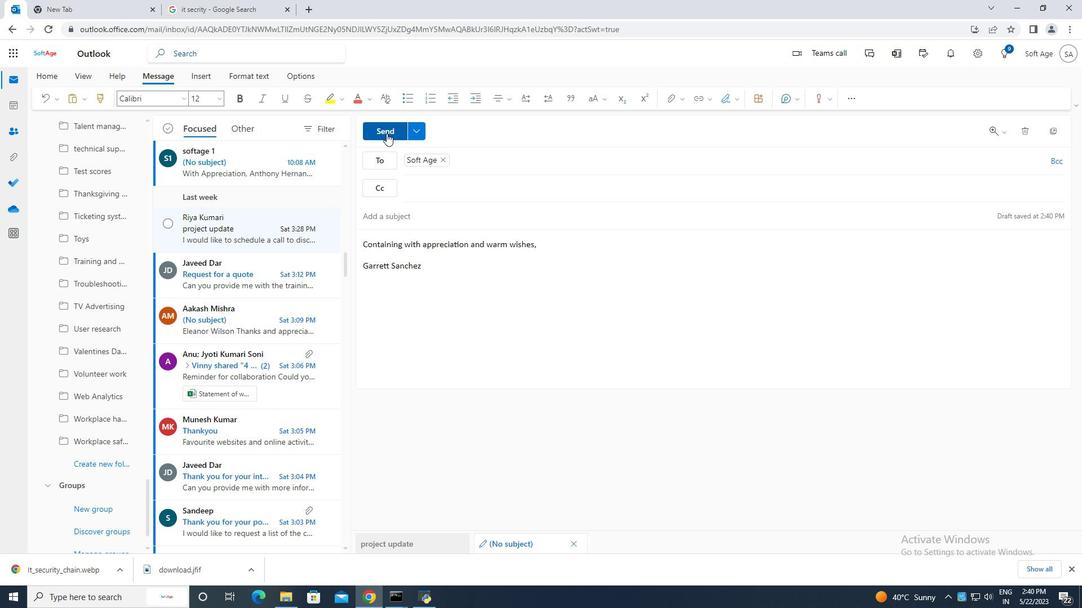 
Action: Mouse moved to (537, 324)
Screenshot: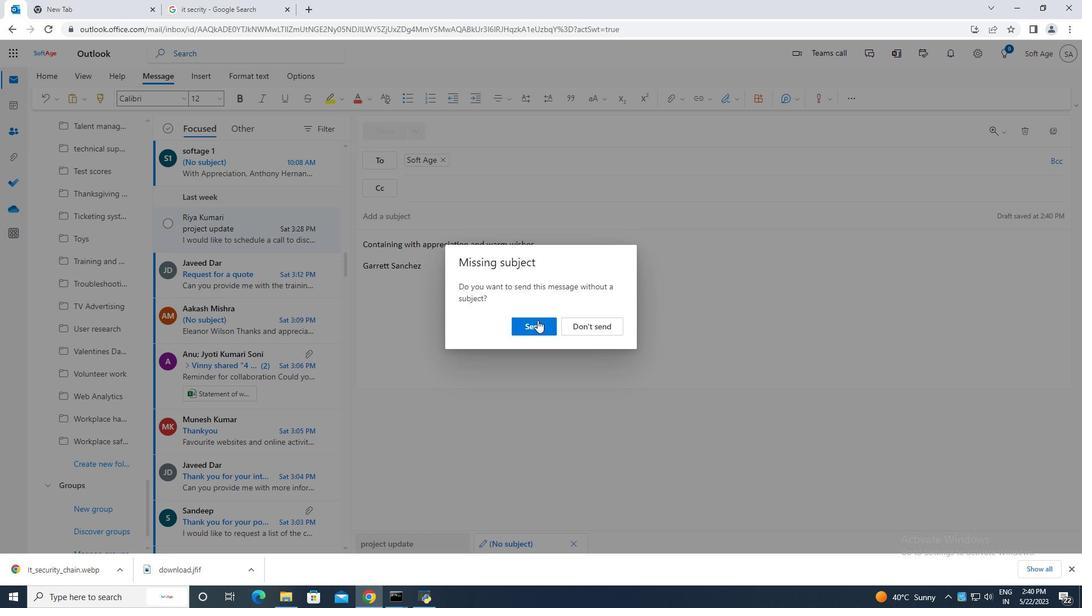 
Action: Mouse pressed left at (537, 324)
Screenshot: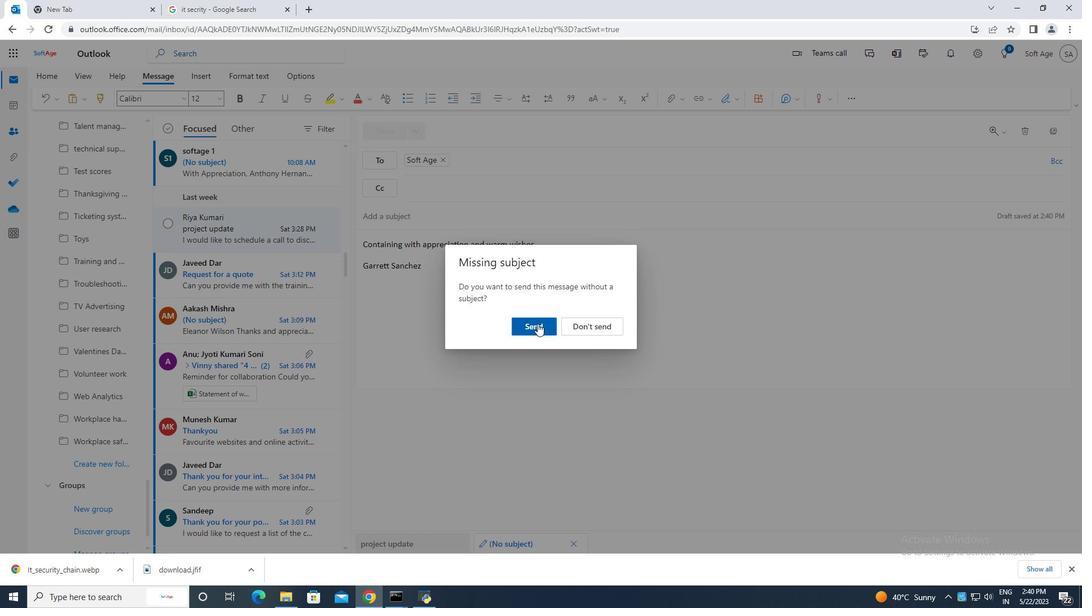 
